Task: Add a logo for the restaurant management system.
Action: Mouse moved to (856, 75)
Screenshot: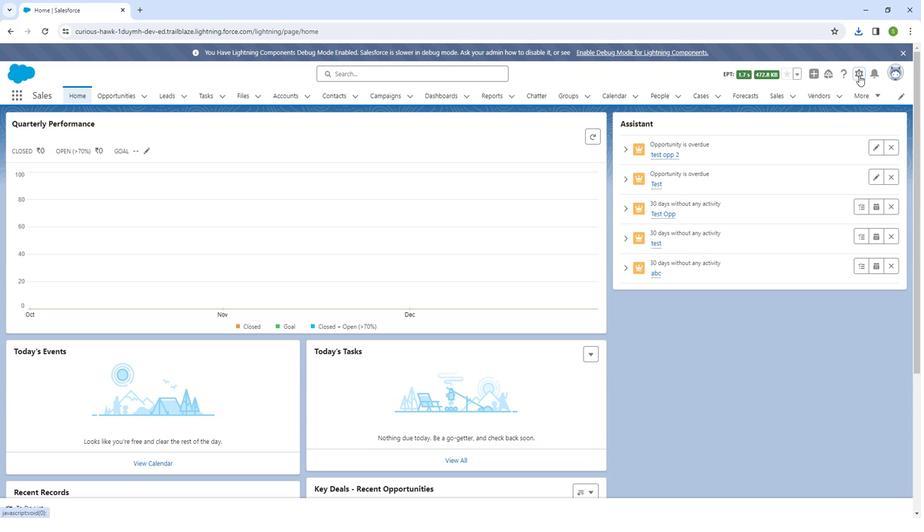 
Action: Mouse pressed left at (856, 75)
Screenshot: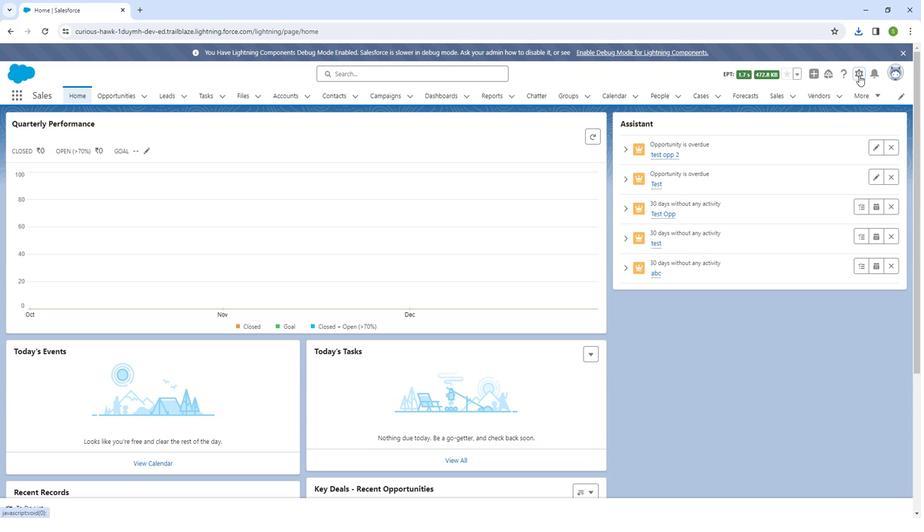 
Action: Mouse moved to (834, 103)
Screenshot: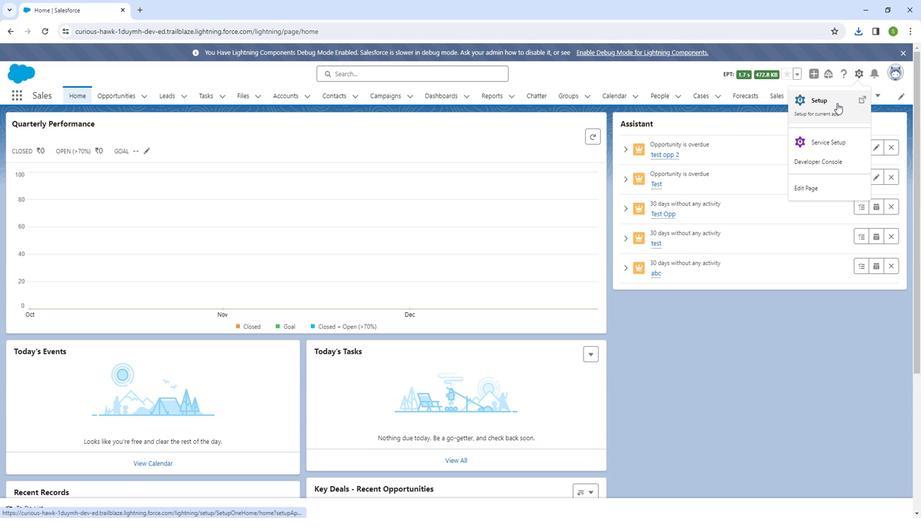 
Action: Mouse pressed left at (834, 103)
Screenshot: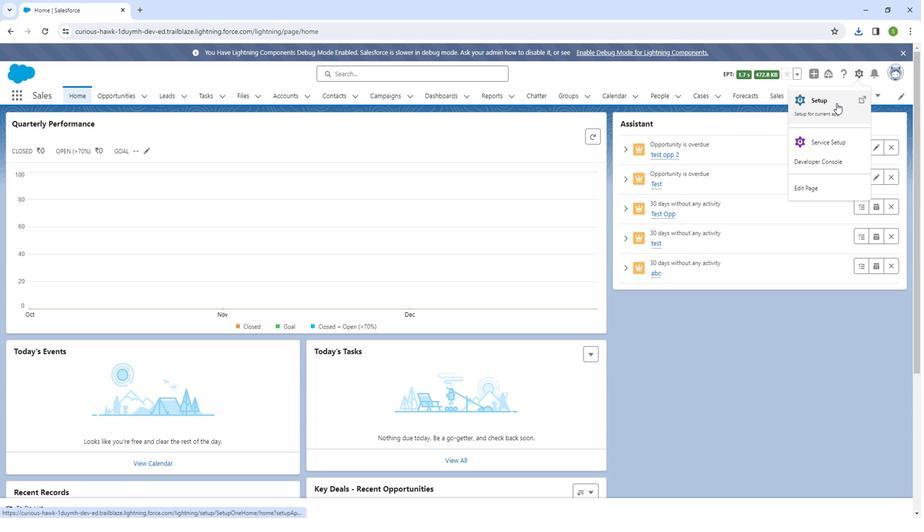 
Action: Mouse moved to (82, 125)
Screenshot: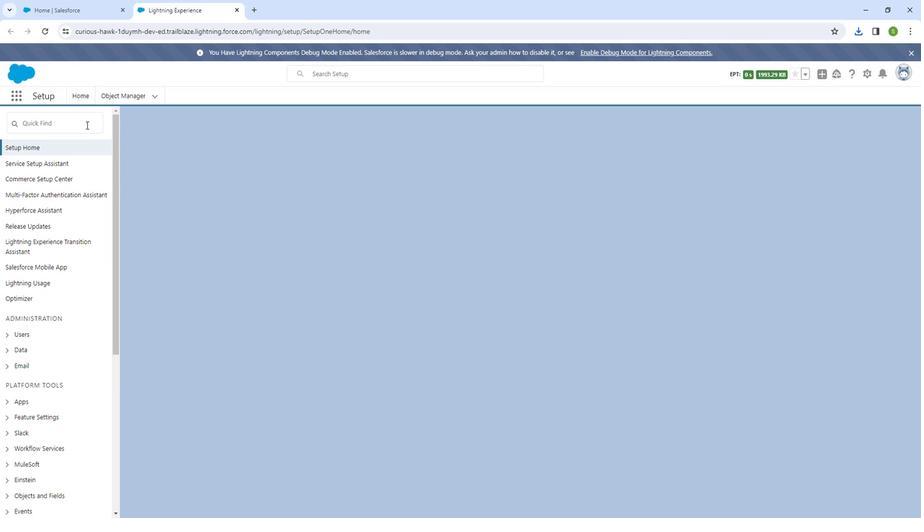 
Action: Mouse pressed left at (82, 125)
Screenshot: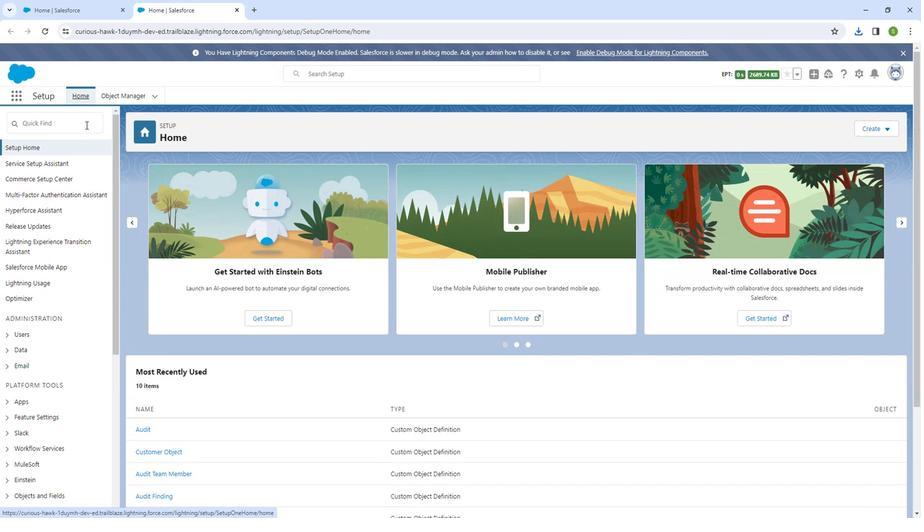 
Action: Mouse moved to (71, 128)
Screenshot: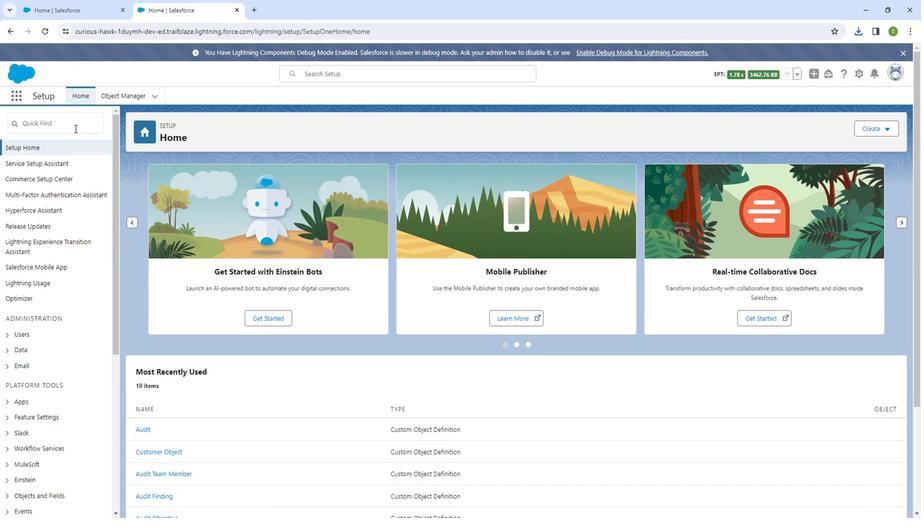 
Action: Mouse pressed left at (71, 128)
Screenshot: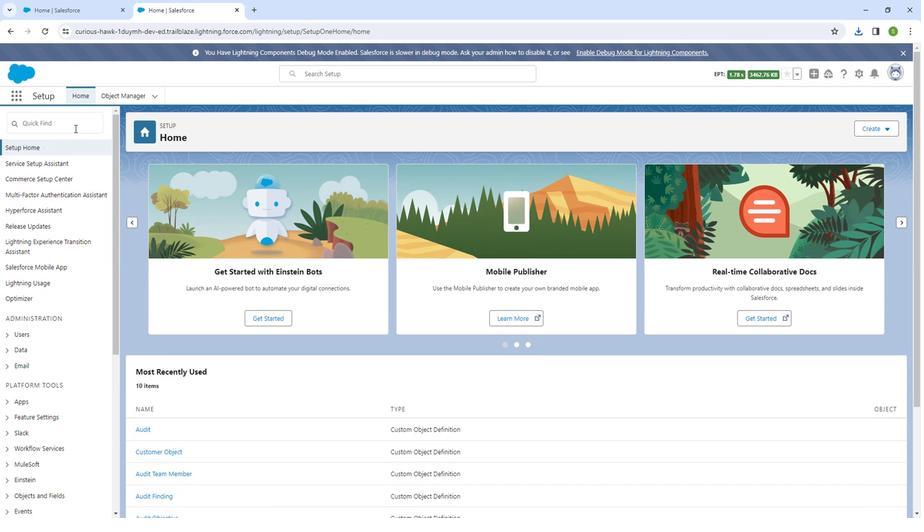 
Action: Key pressed app<Key.space>manager
Screenshot: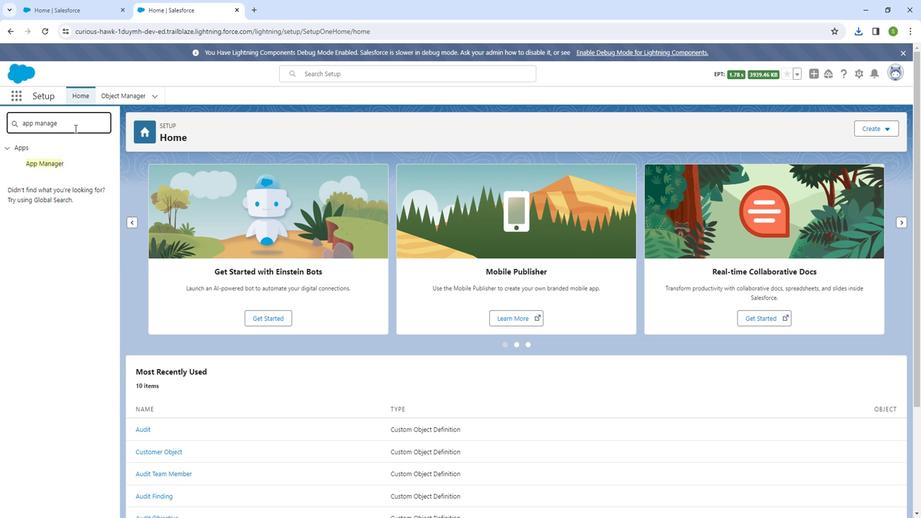 
Action: Mouse moved to (53, 161)
Screenshot: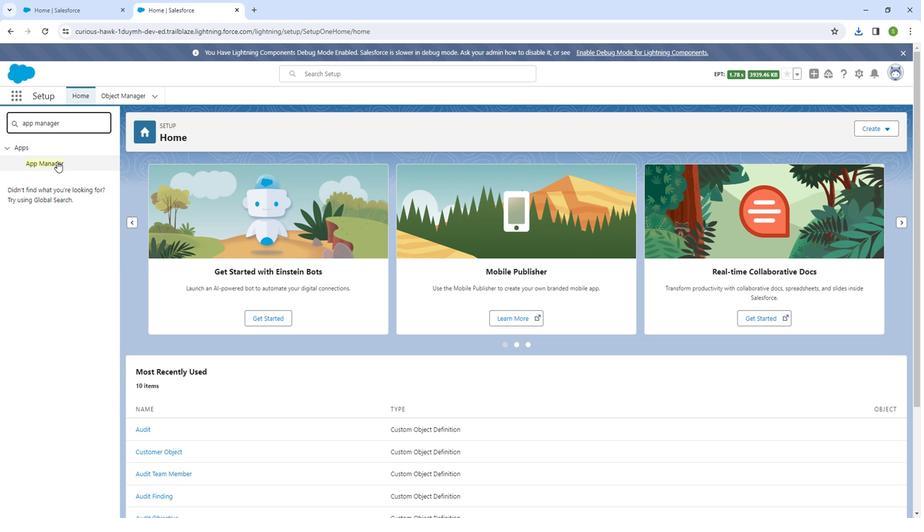 
Action: Mouse pressed left at (53, 161)
Screenshot: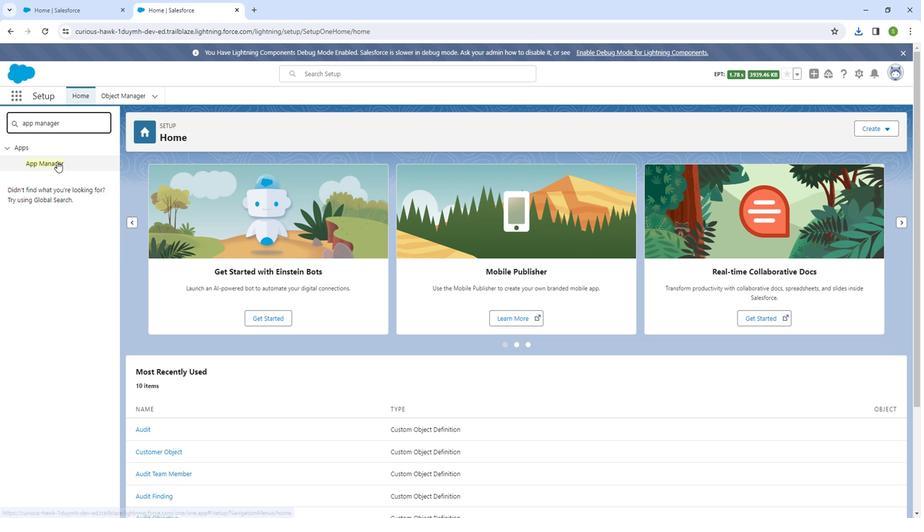 
Action: Mouse moved to (45, 161)
Screenshot: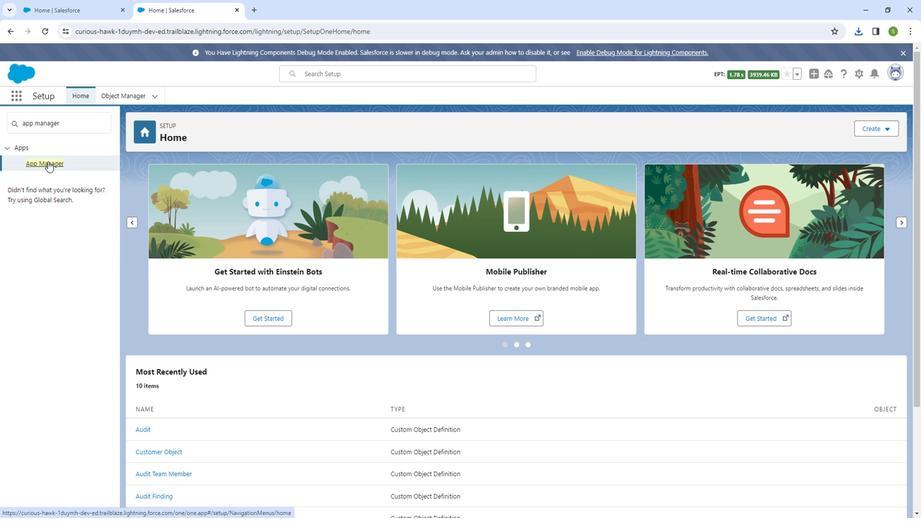 
Action: Mouse pressed left at (45, 161)
Screenshot: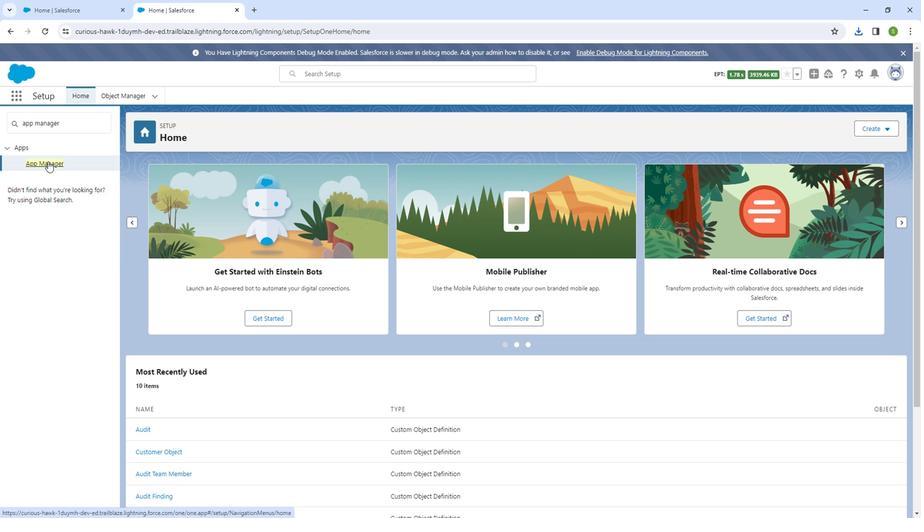 
Action: Mouse moved to (51, 167)
Screenshot: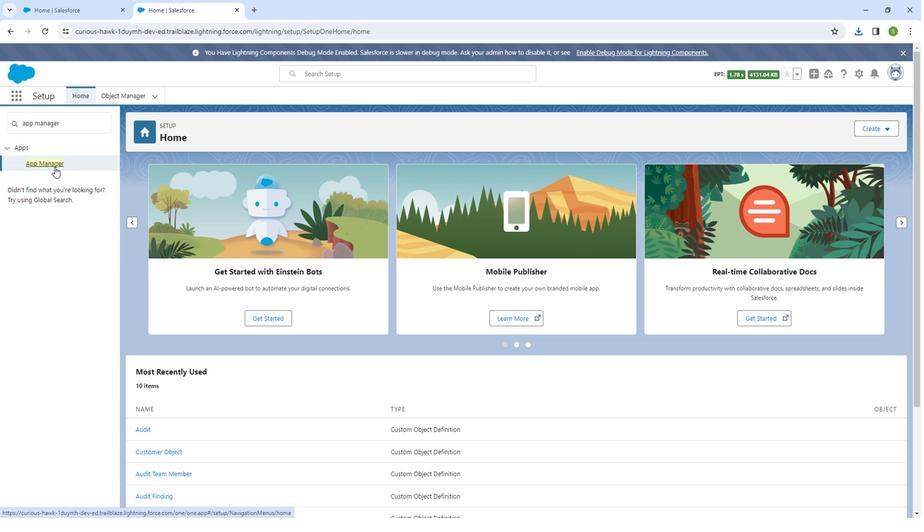 
Action: Mouse pressed left at (51, 167)
Screenshot: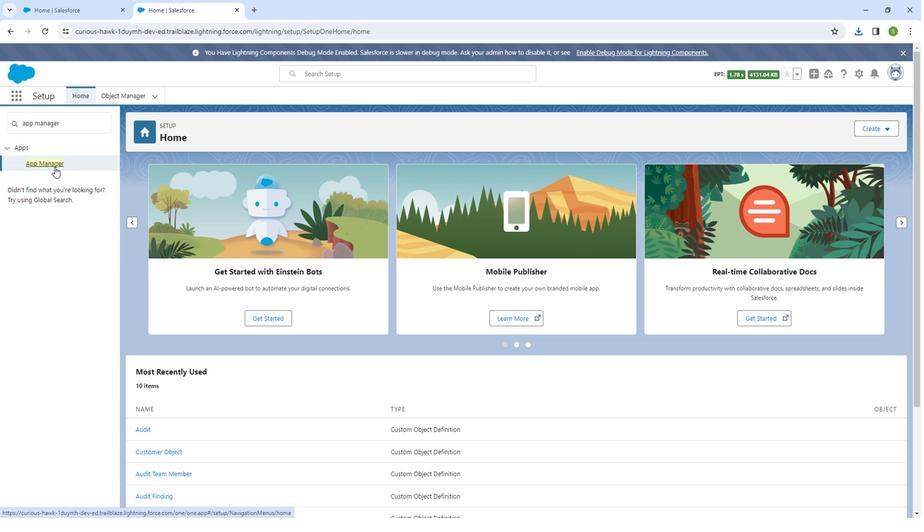 
Action: Mouse moved to (59, 161)
Screenshot: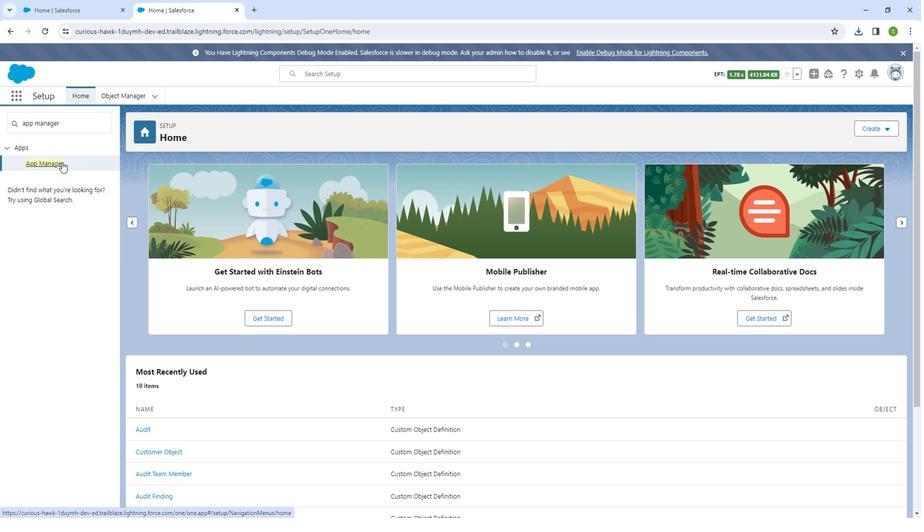 
Action: Mouse pressed left at (59, 161)
Screenshot: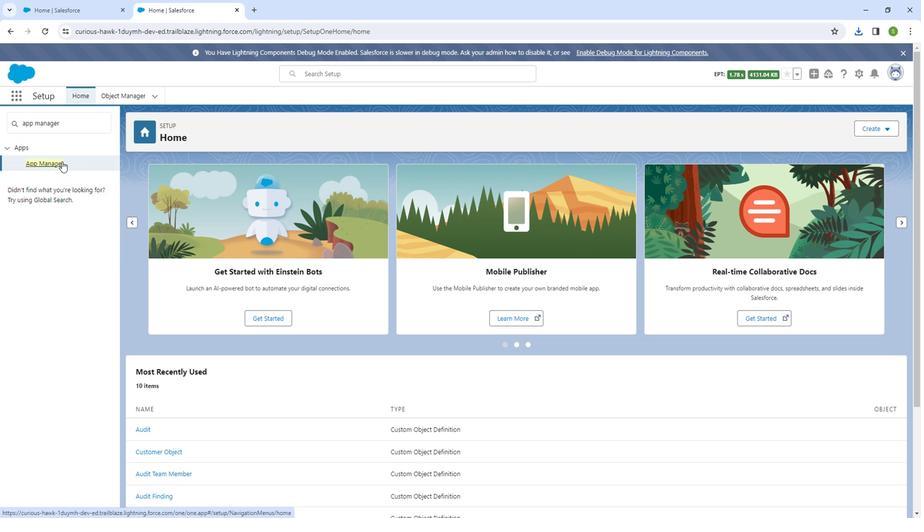 
Action: Mouse moved to (77, 2)
Screenshot: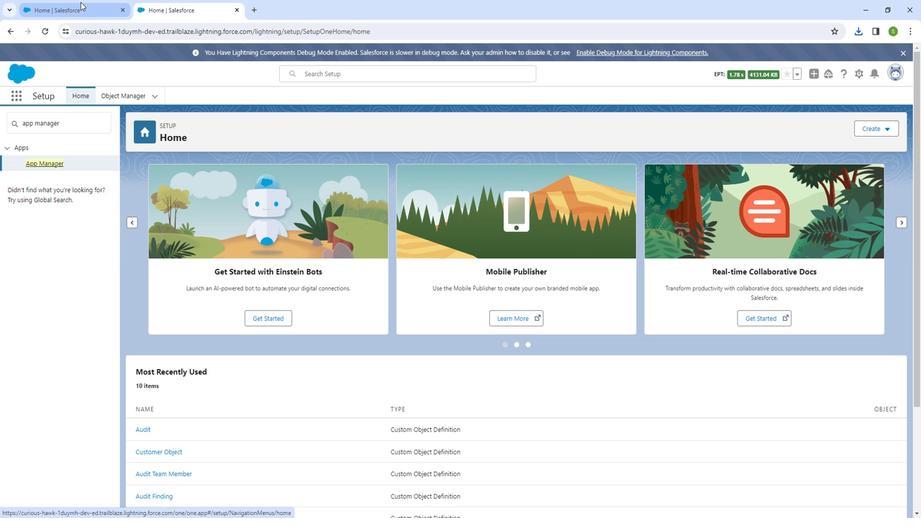 
Action: Mouse pressed left at (77, 2)
Screenshot: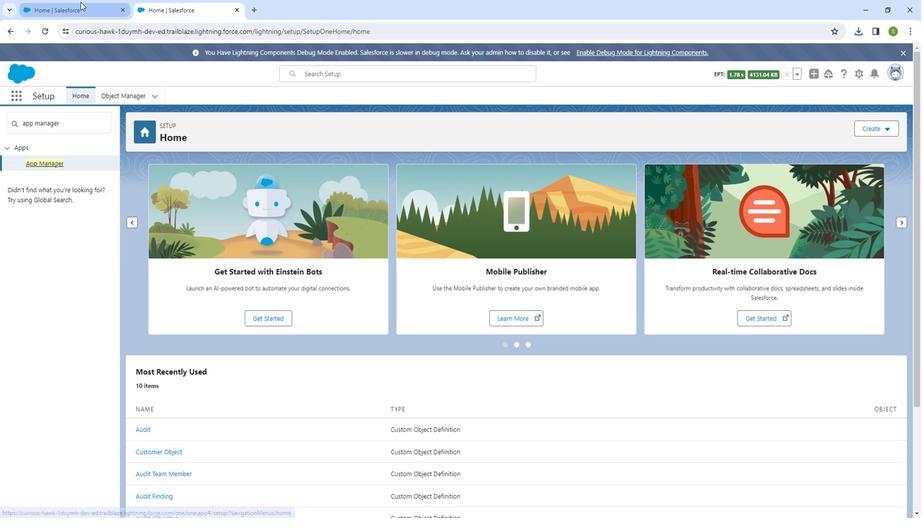 
Action: Mouse moved to (162, 15)
Screenshot: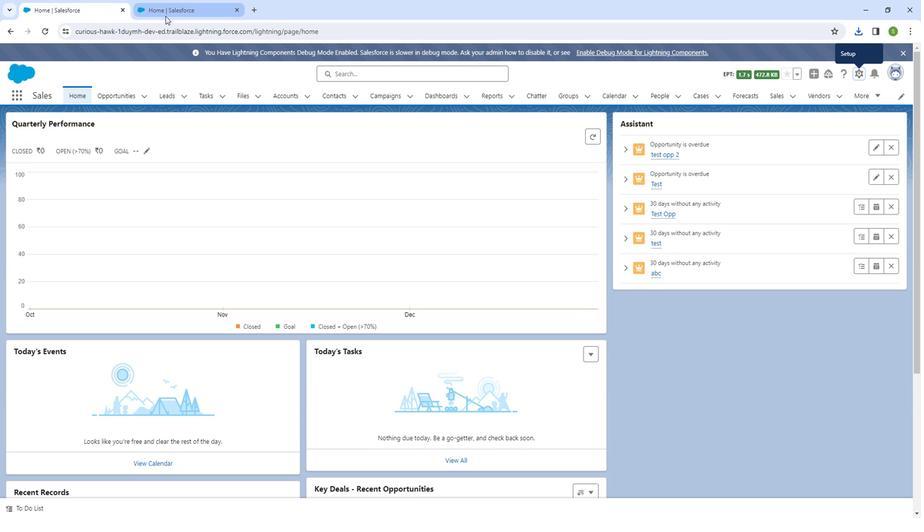 
Action: Mouse pressed left at (162, 15)
Screenshot: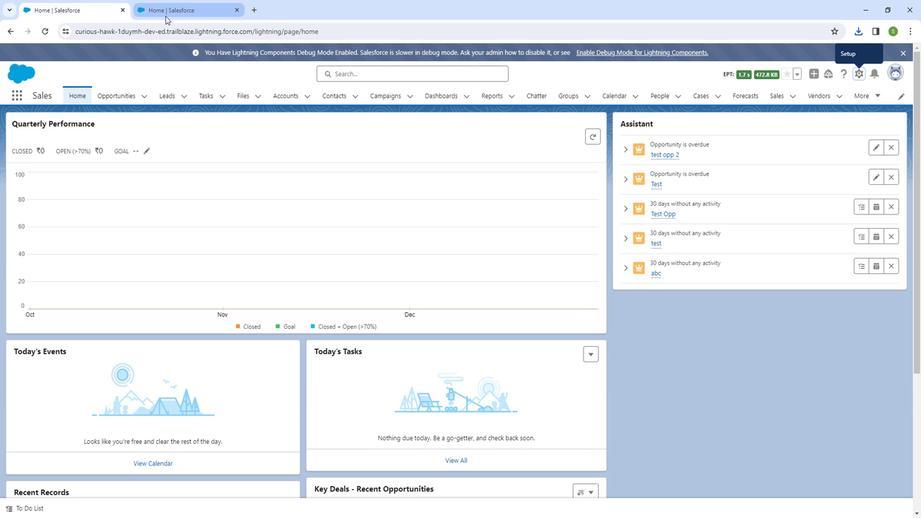 
Action: Mouse moved to (323, 346)
Screenshot: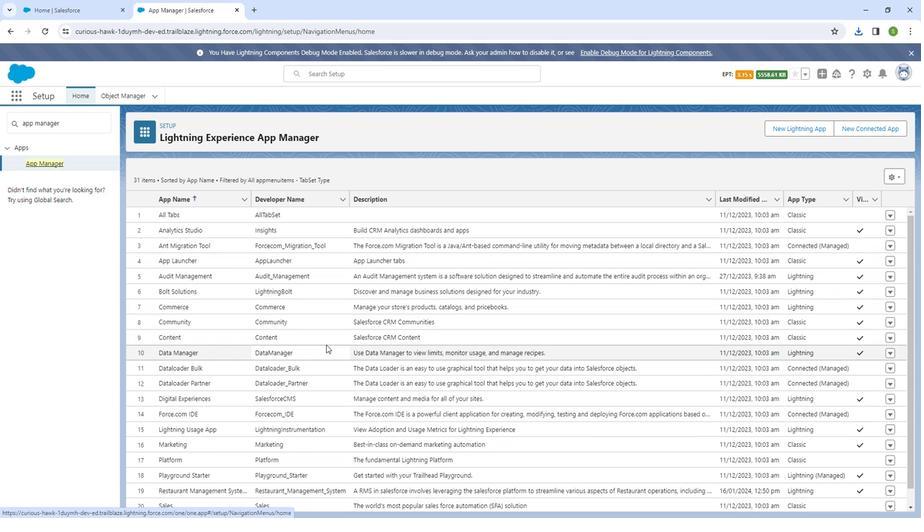
Action: Mouse scrolled (323, 345) with delta (0, 0)
Screenshot: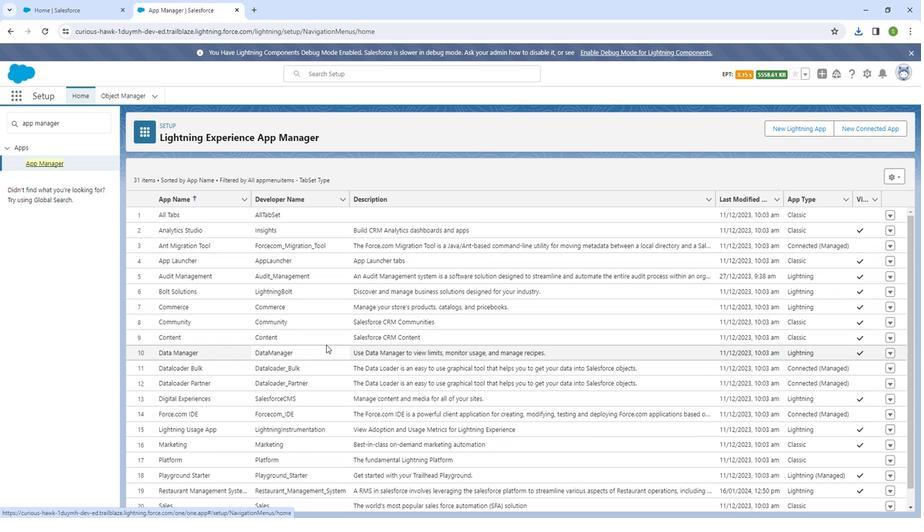 
Action: Mouse moved to (323, 346)
Screenshot: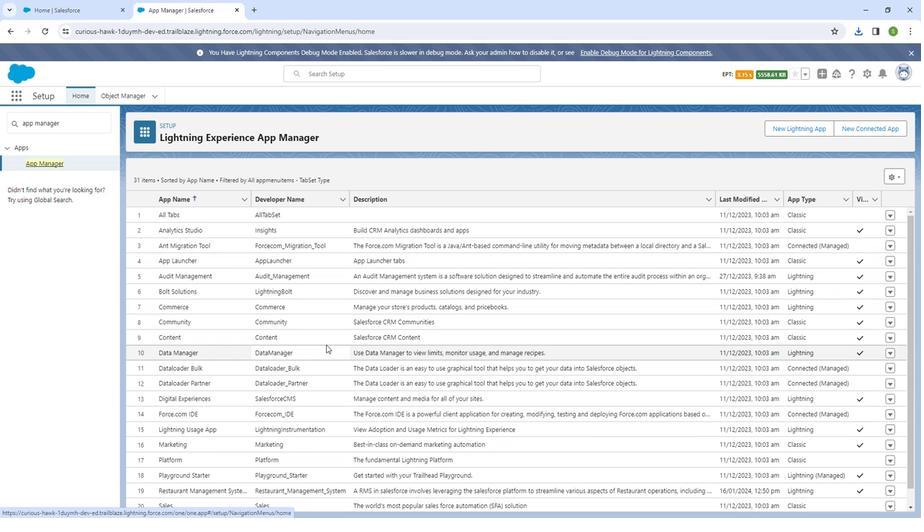 
Action: Mouse scrolled (323, 345) with delta (0, 0)
Screenshot: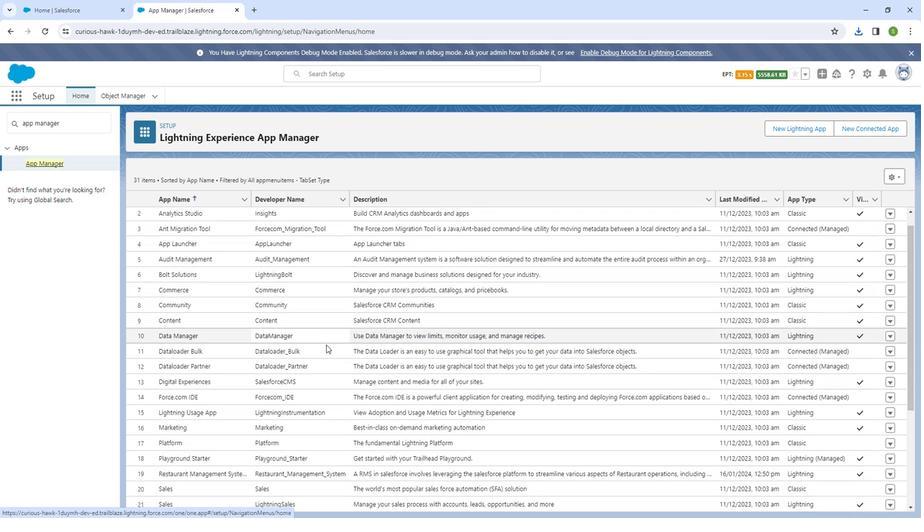 
Action: Mouse scrolled (323, 345) with delta (0, 0)
Screenshot: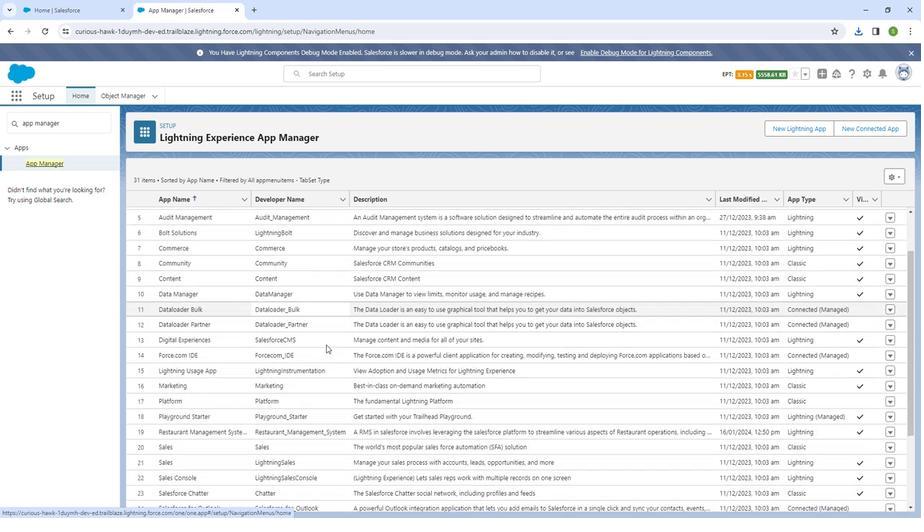 
Action: Mouse scrolled (323, 345) with delta (0, 0)
Screenshot: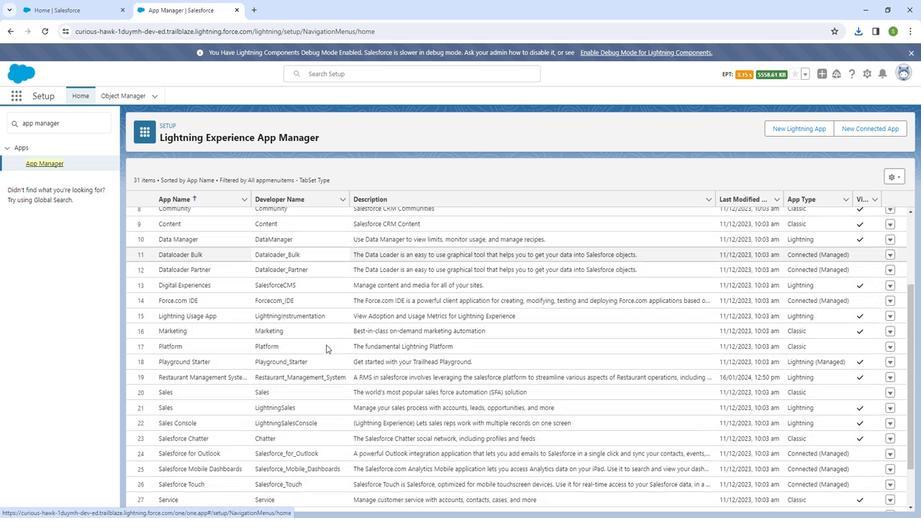 
Action: Mouse scrolled (323, 345) with delta (0, 0)
Screenshot: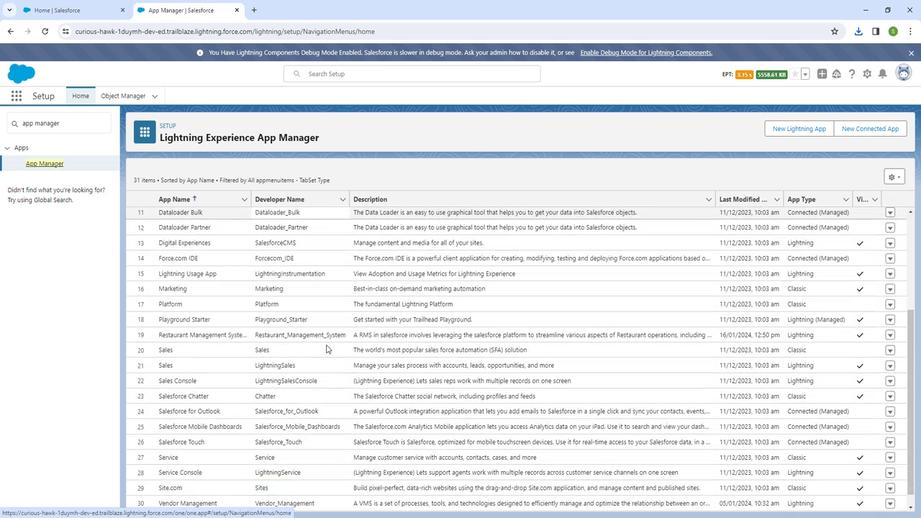 
Action: Mouse scrolled (323, 345) with delta (0, 0)
Screenshot: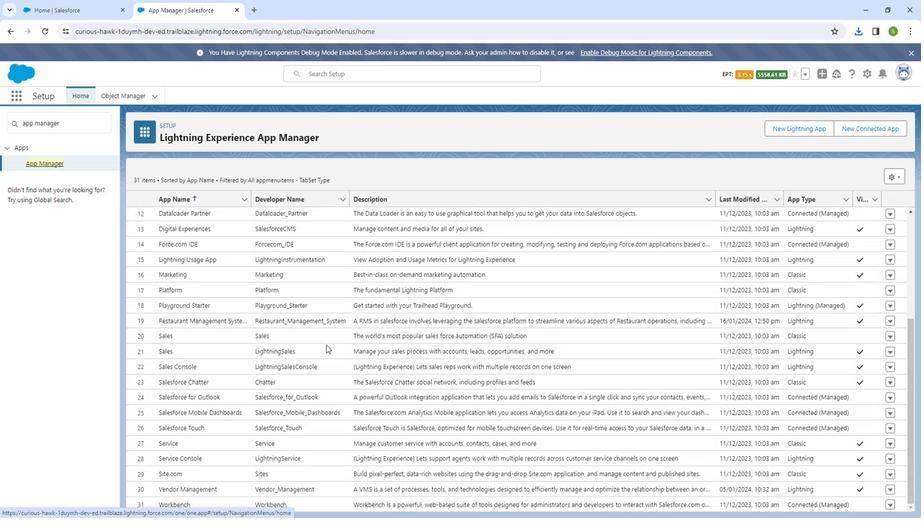 
Action: Mouse scrolled (323, 345) with delta (0, 0)
Screenshot: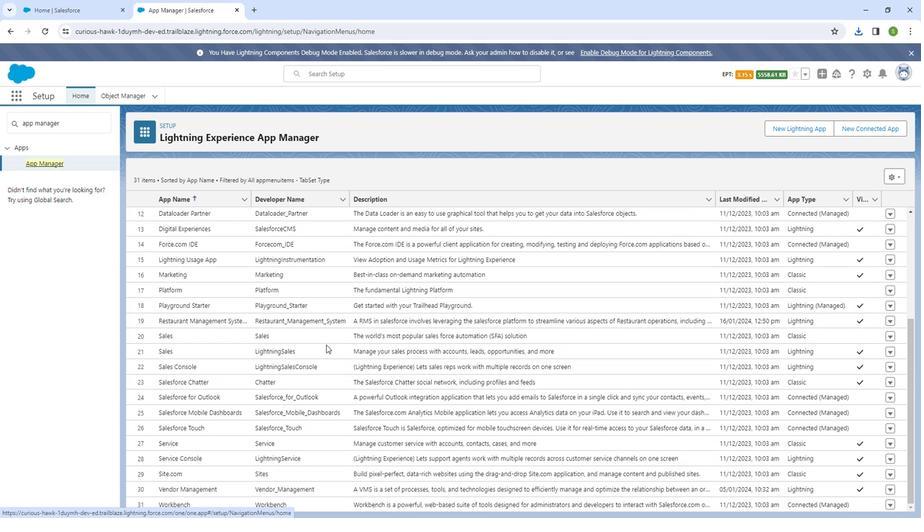 
Action: Mouse moved to (492, 348)
Screenshot: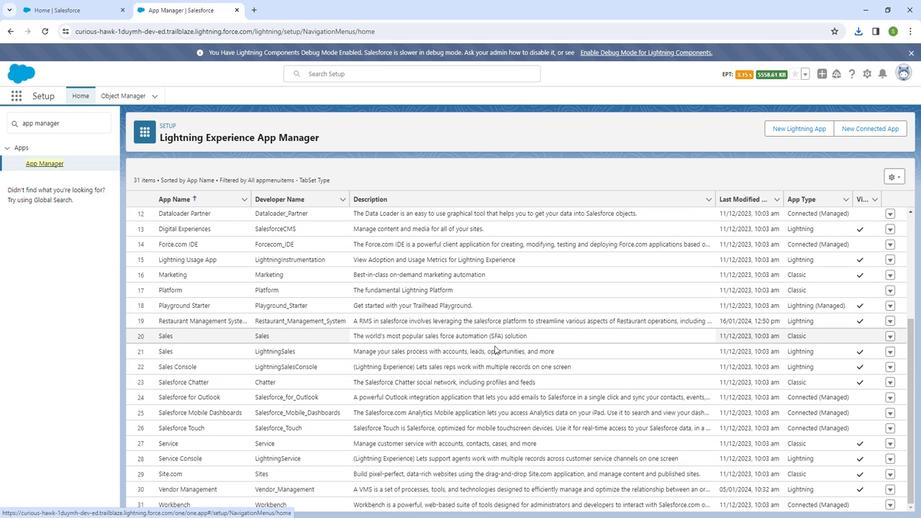 
Action: Mouse scrolled (492, 347) with delta (0, 0)
Screenshot: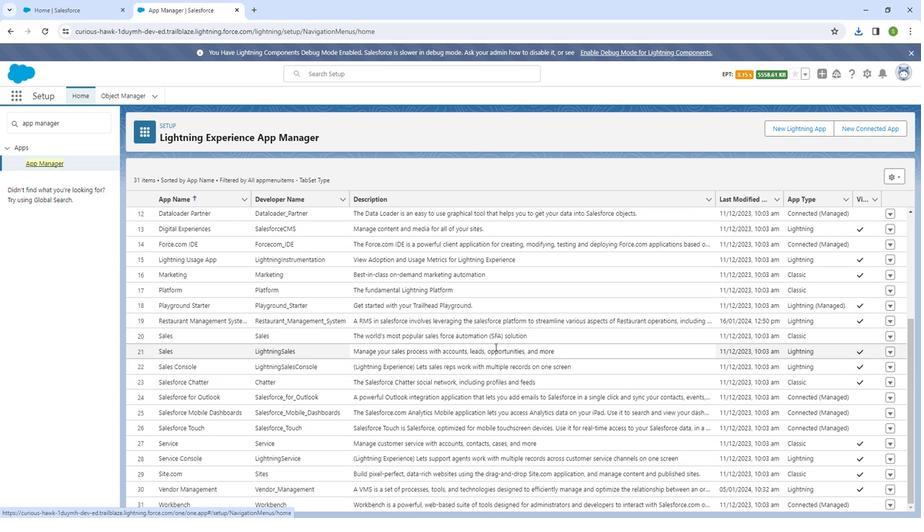 
Action: Mouse scrolled (492, 347) with delta (0, 0)
Screenshot: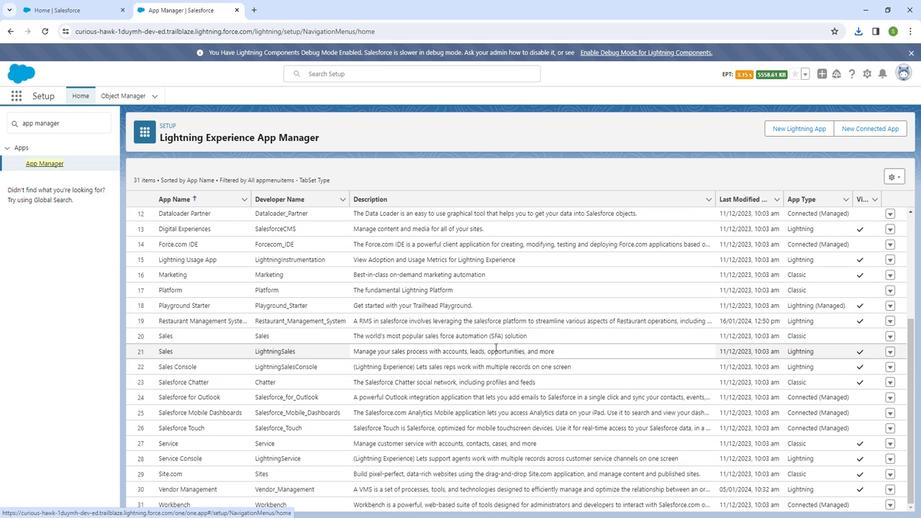 
Action: Mouse scrolled (492, 347) with delta (0, 0)
Screenshot: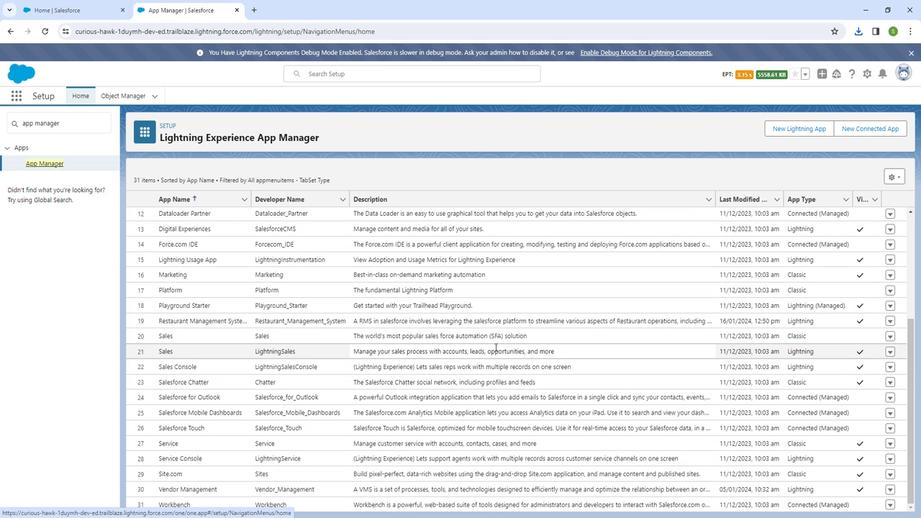 
Action: Mouse scrolled (492, 347) with delta (0, 0)
Screenshot: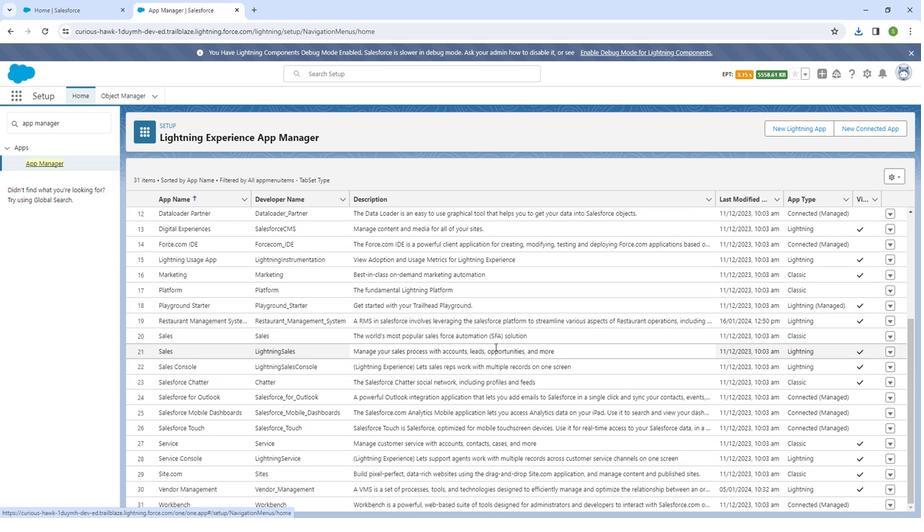 
Action: Mouse scrolled (492, 347) with delta (0, 0)
Screenshot: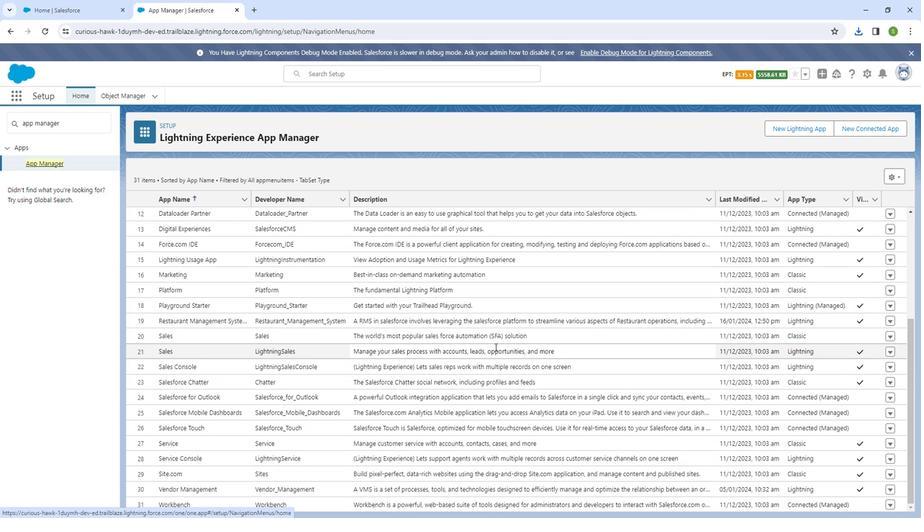 
Action: Mouse moved to (490, 349)
Screenshot: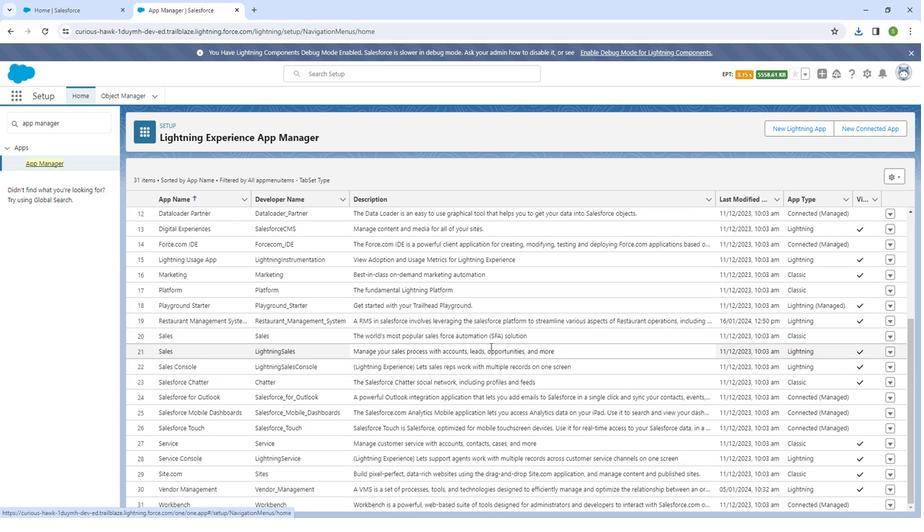 
Action: Mouse scrolled (490, 349) with delta (0, 0)
Screenshot: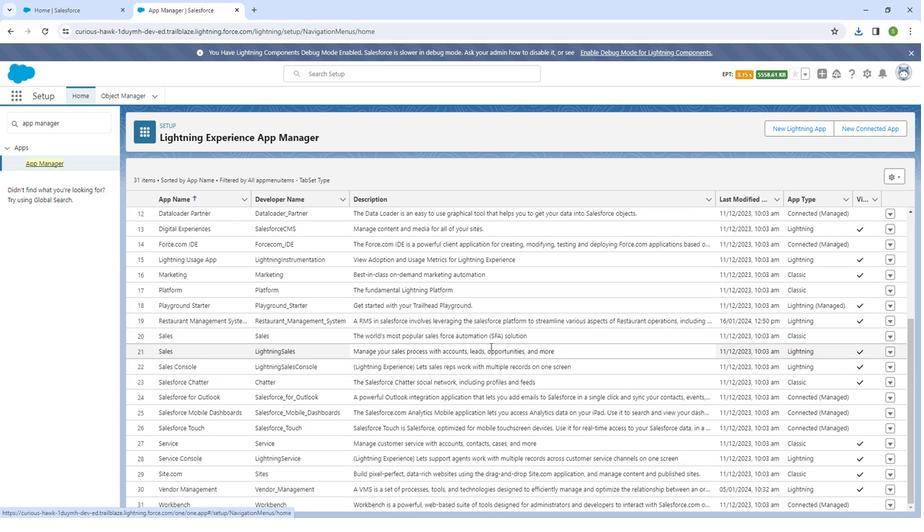 
Action: Mouse moved to (890, 368)
Screenshot: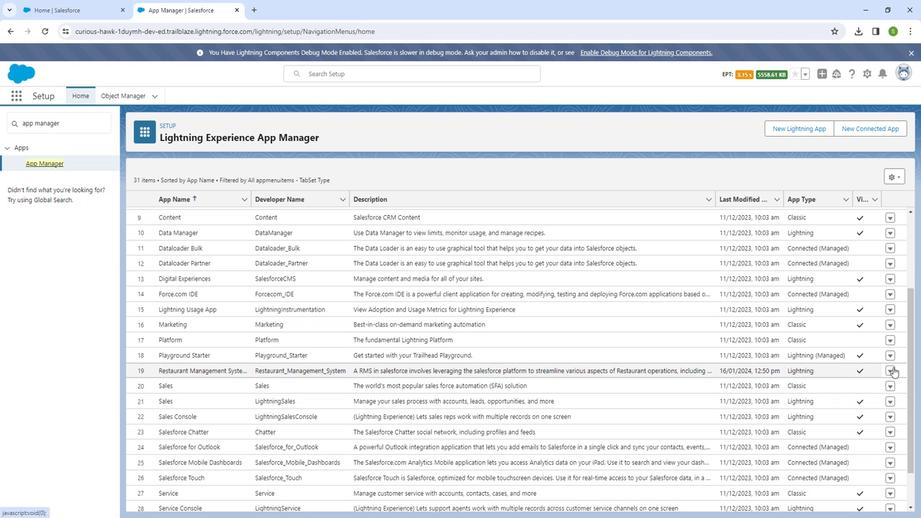 
Action: Mouse pressed left at (890, 368)
Screenshot: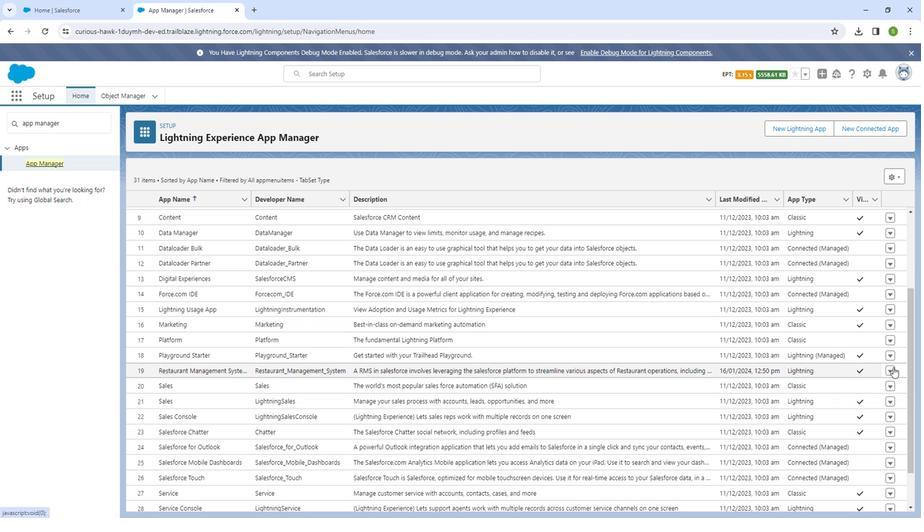 
Action: Mouse moved to (876, 391)
Screenshot: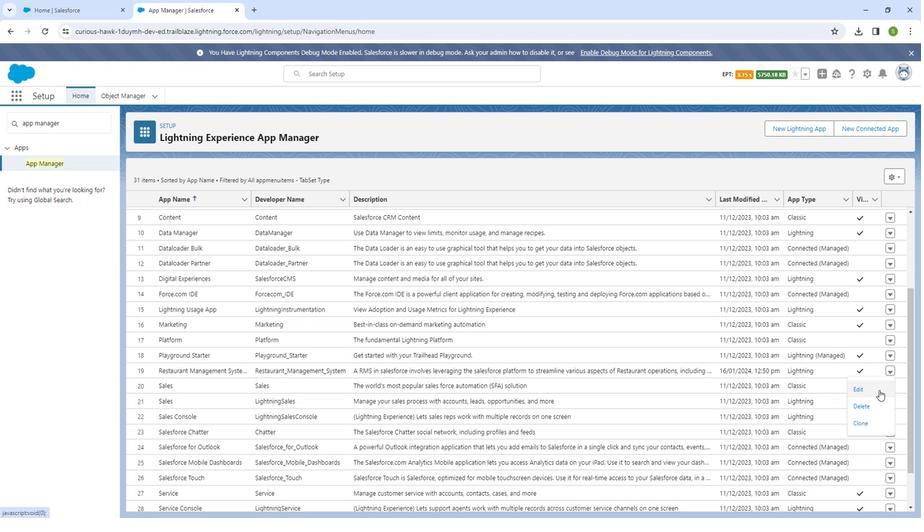 
Action: Mouse pressed left at (876, 391)
Screenshot: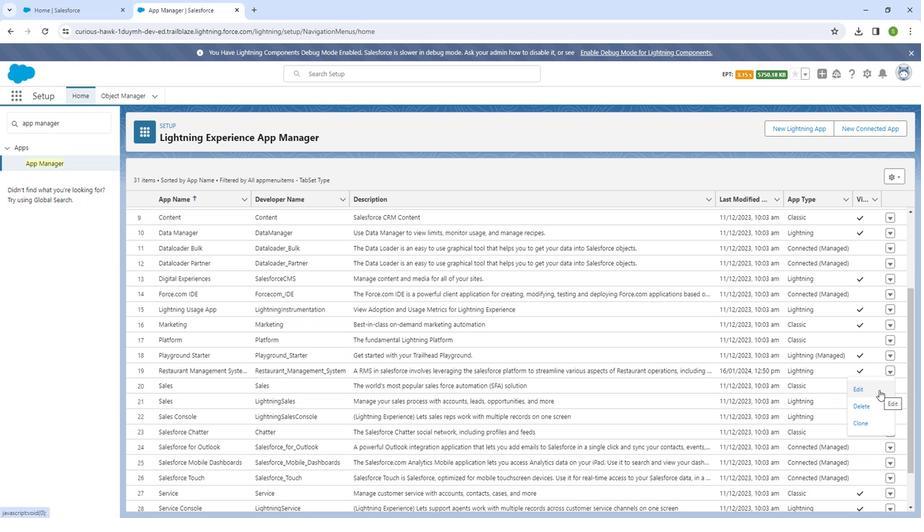 
Action: Mouse moved to (343, 191)
Screenshot: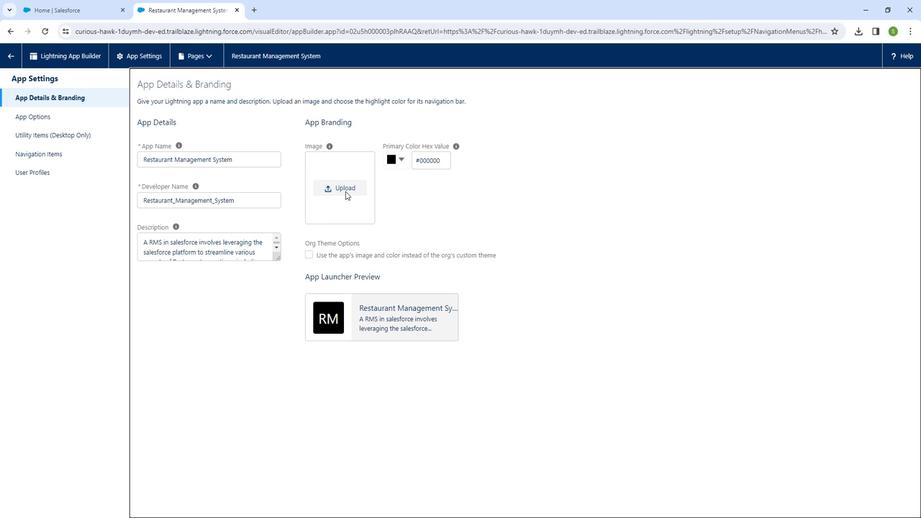 
Action: Mouse pressed left at (343, 191)
Screenshot: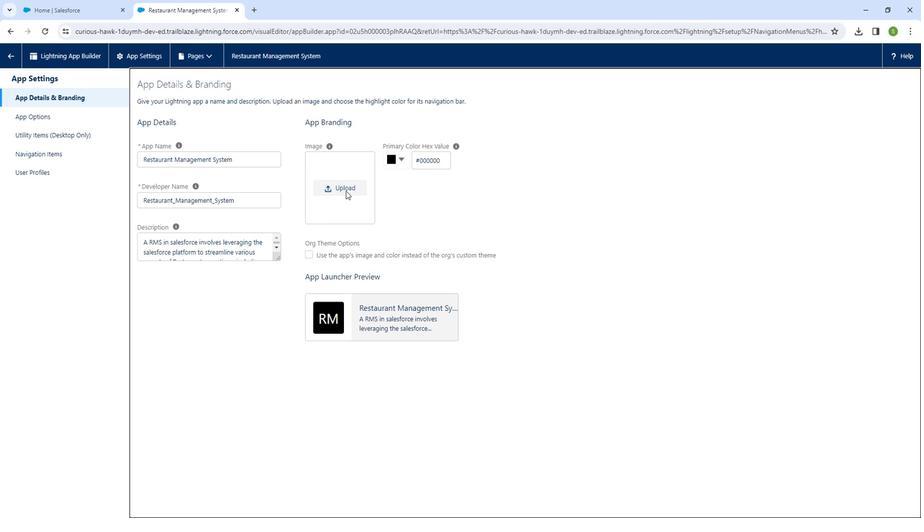 
Action: Mouse moved to (69, 156)
Screenshot: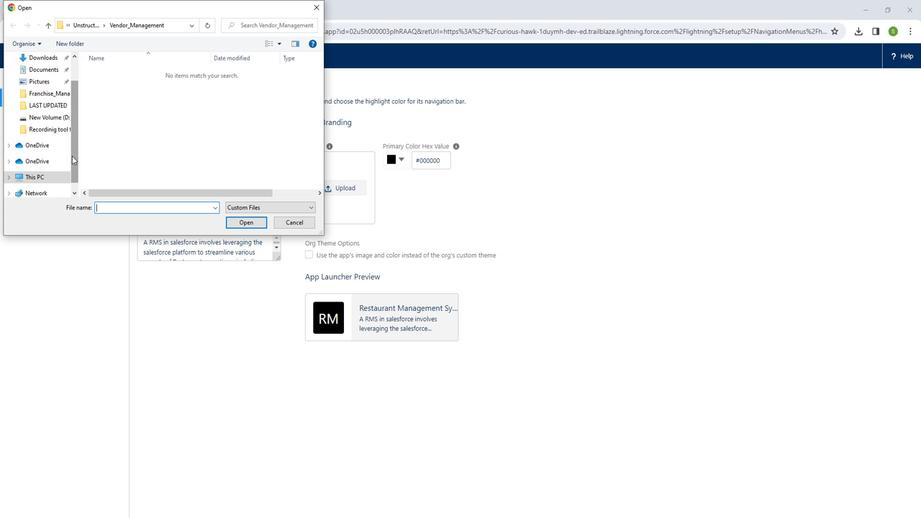 
Action: Mouse pressed left at (69, 156)
Screenshot: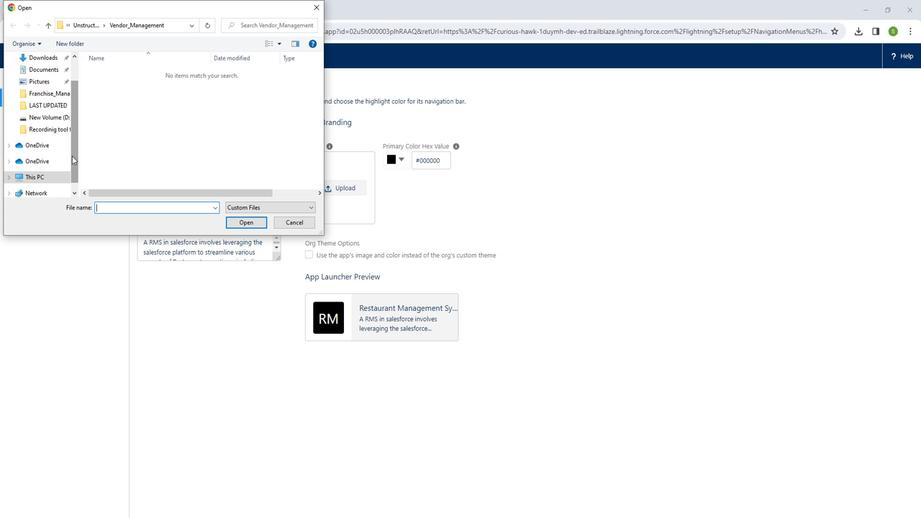 
Action: Mouse moved to (36, 92)
Screenshot: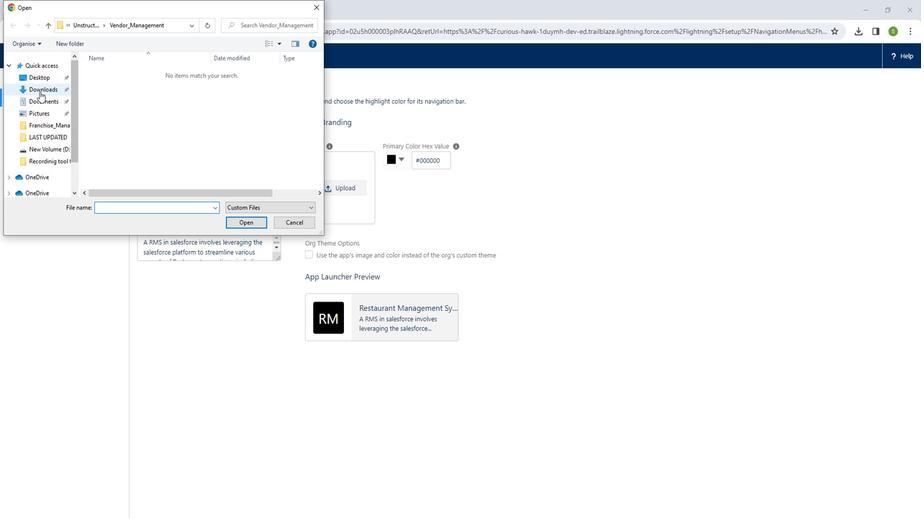 
Action: Mouse pressed left at (36, 92)
Screenshot: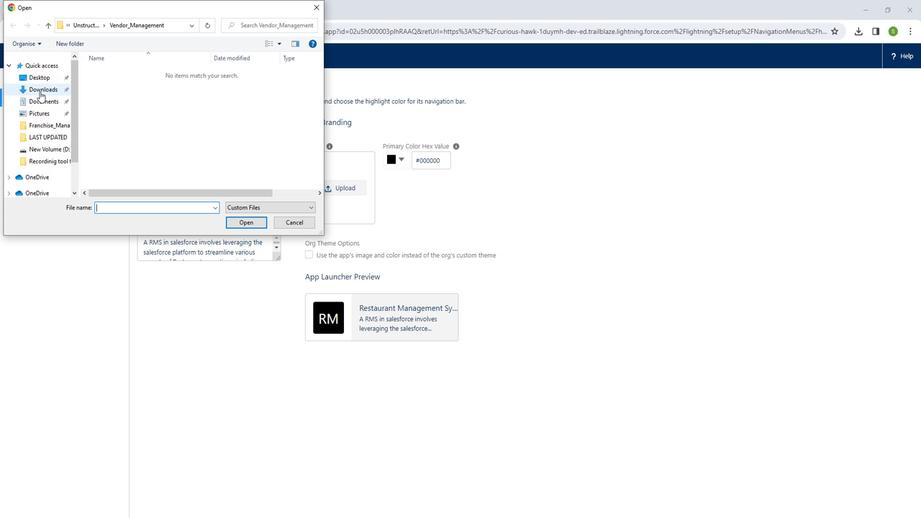 
Action: Mouse moved to (125, 84)
Screenshot: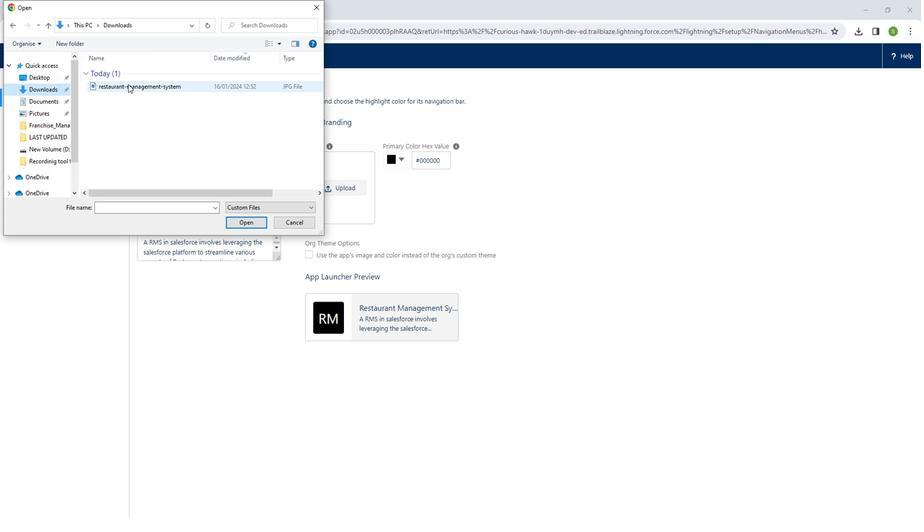 
Action: Mouse pressed left at (125, 84)
Screenshot: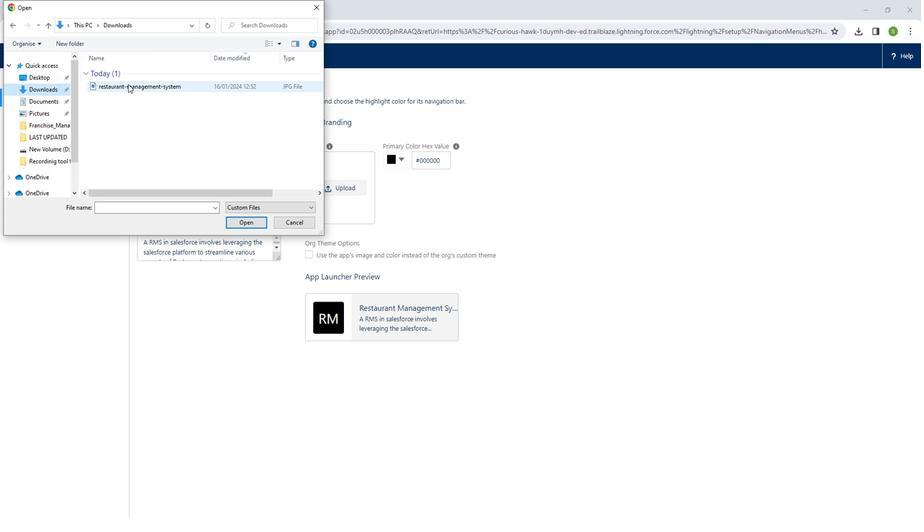 
Action: Mouse moved to (234, 226)
Screenshot: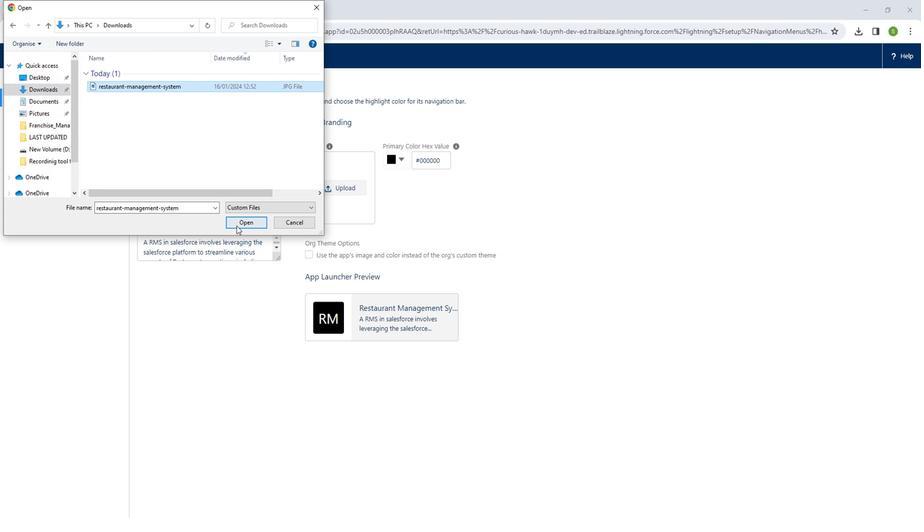 
Action: Mouse pressed left at (234, 226)
Screenshot: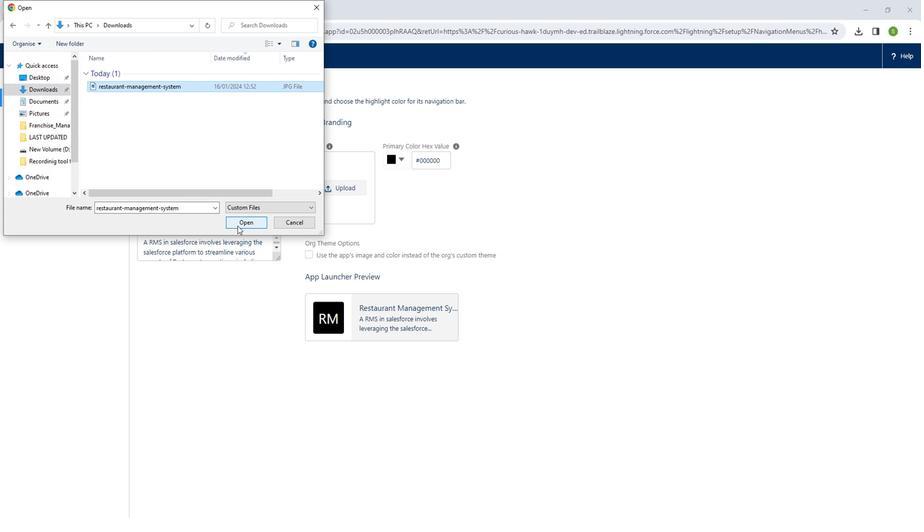 
Action: Mouse moved to (399, 154)
Screenshot: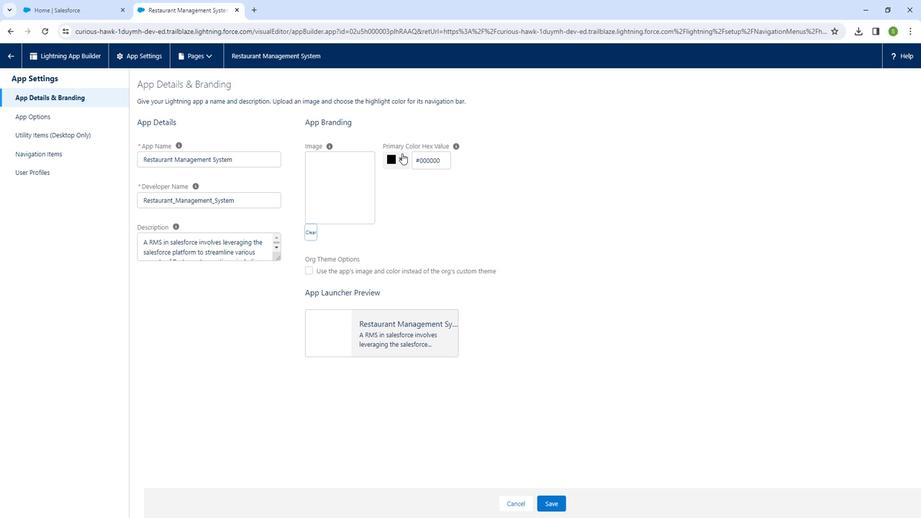 
Action: Mouse pressed left at (399, 154)
Screenshot: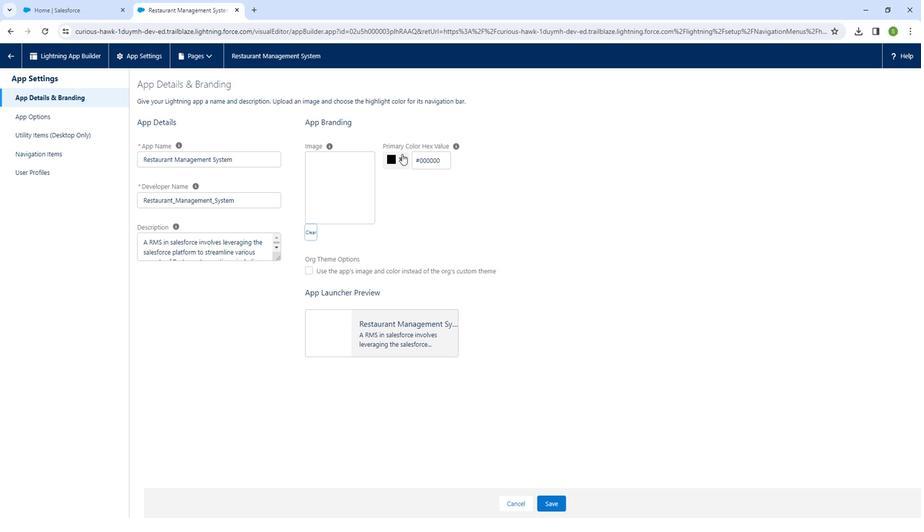 
Action: Mouse moved to (429, 194)
Screenshot: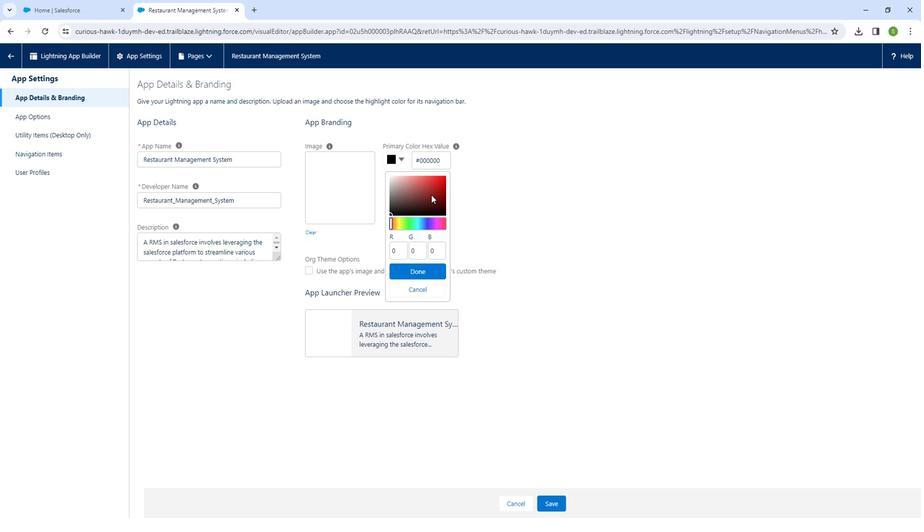 
Action: Mouse pressed left at (429, 194)
Screenshot: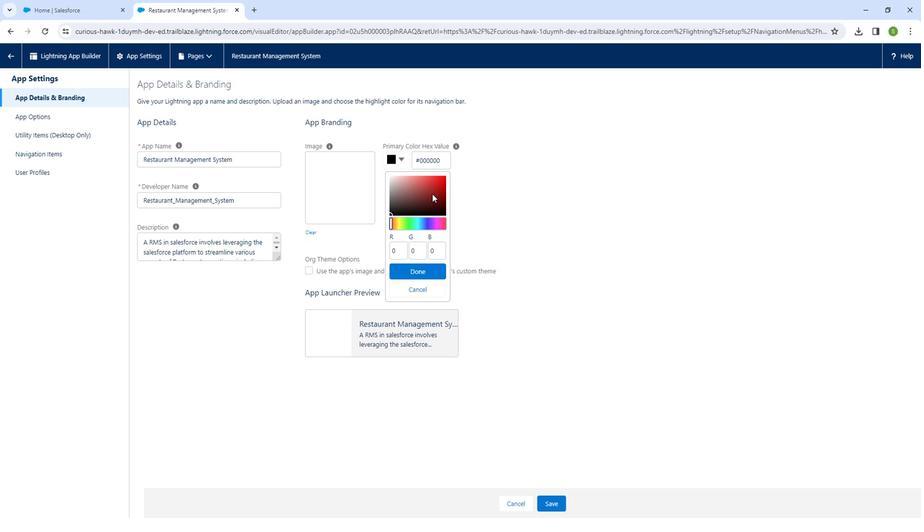 
Action: Mouse moved to (431, 186)
Screenshot: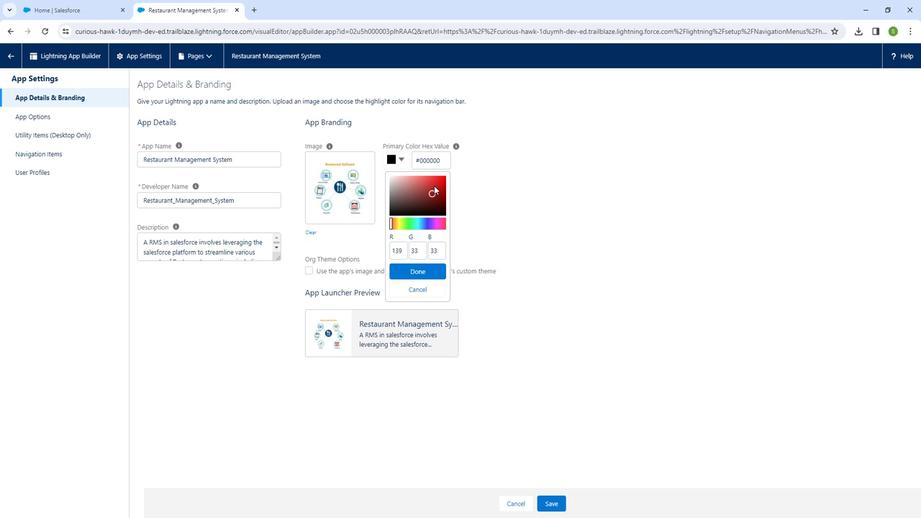 
Action: Mouse pressed left at (431, 186)
Screenshot: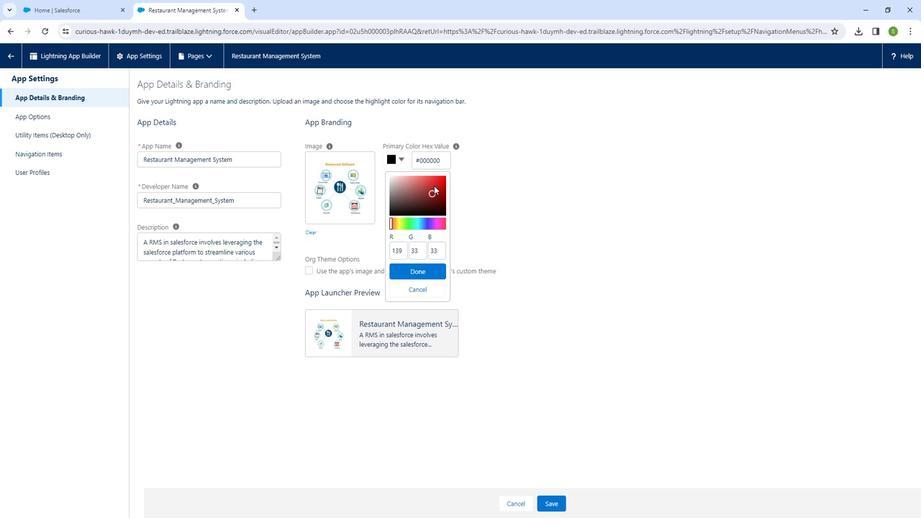 
Action: Mouse moved to (420, 269)
Screenshot: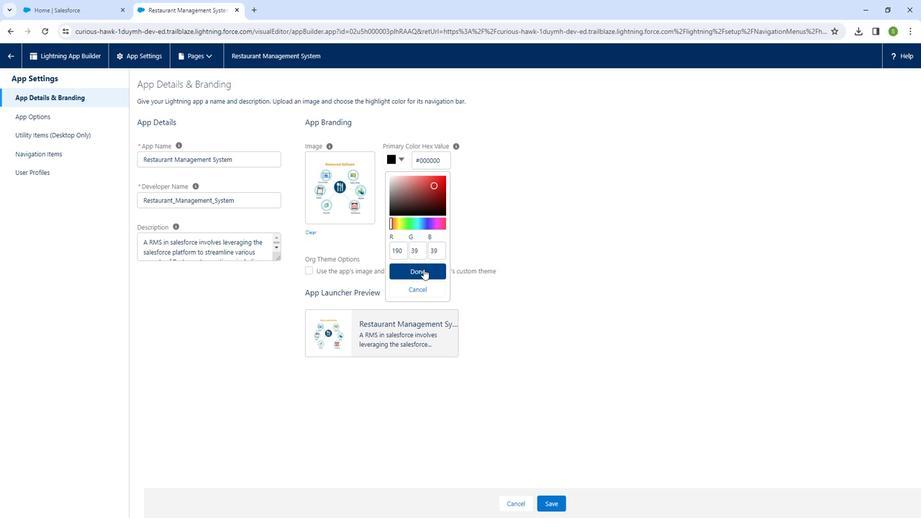 
Action: Mouse pressed left at (420, 269)
Screenshot: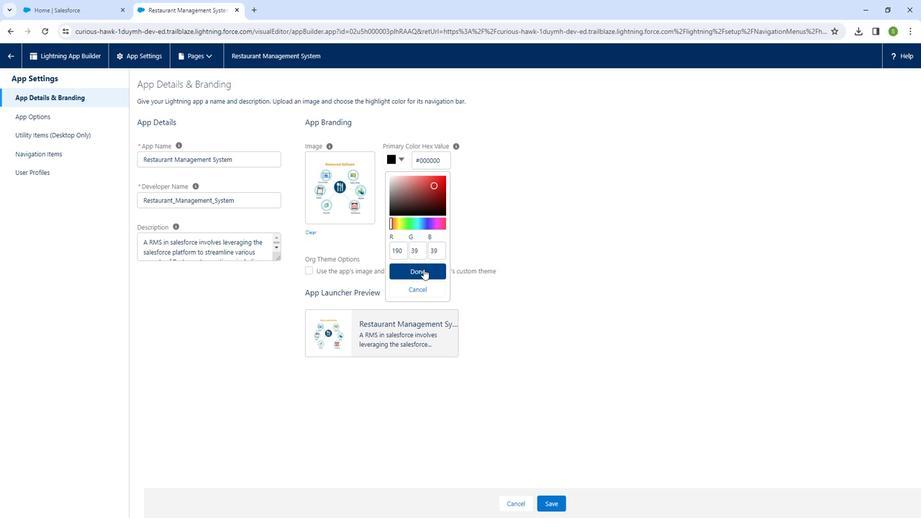 
Action: Mouse moved to (302, 273)
Screenshot: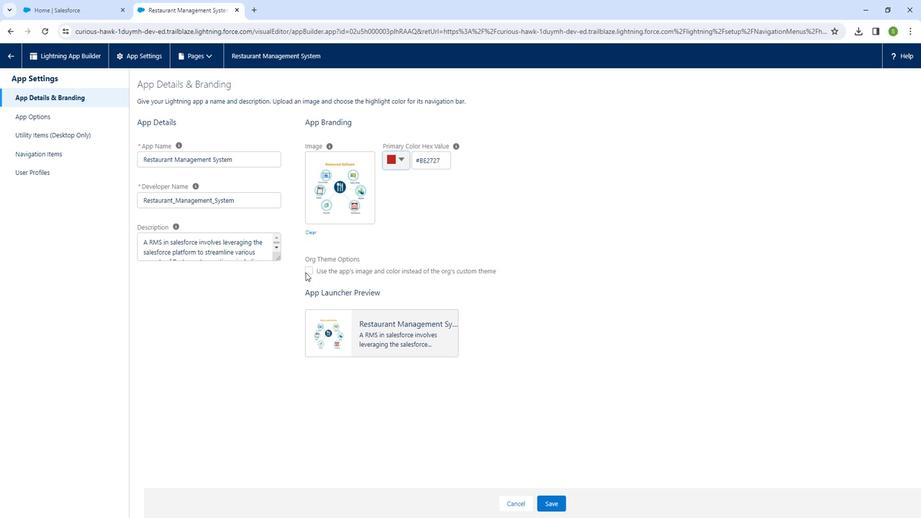 
Action: Mouse pressed left at (302, 273)
Screenshot: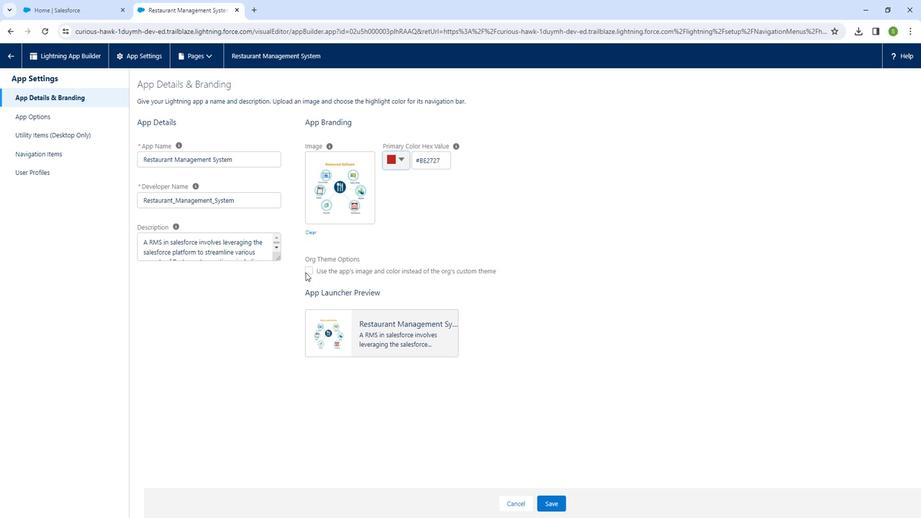 
Action: Mouse moved to (554, 503)
Screenshot: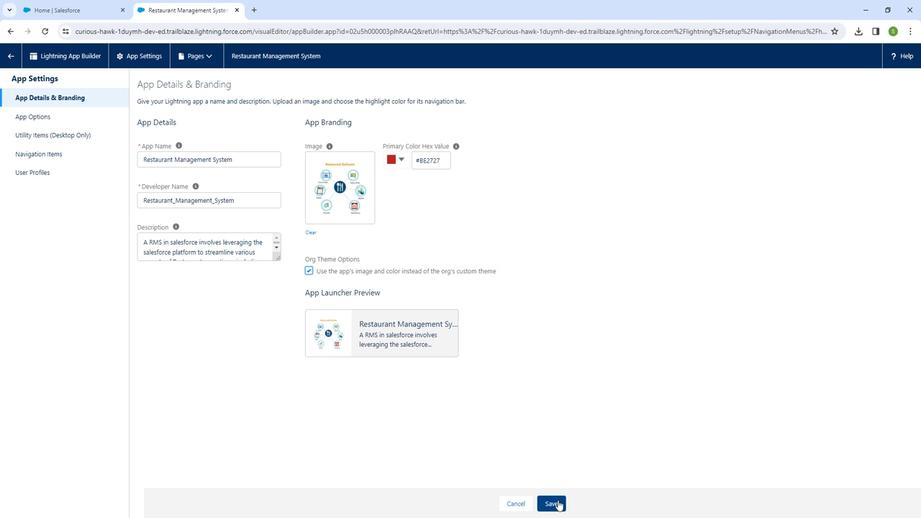 
Action: Mouse pressed left at (554, 503)
Screenshot: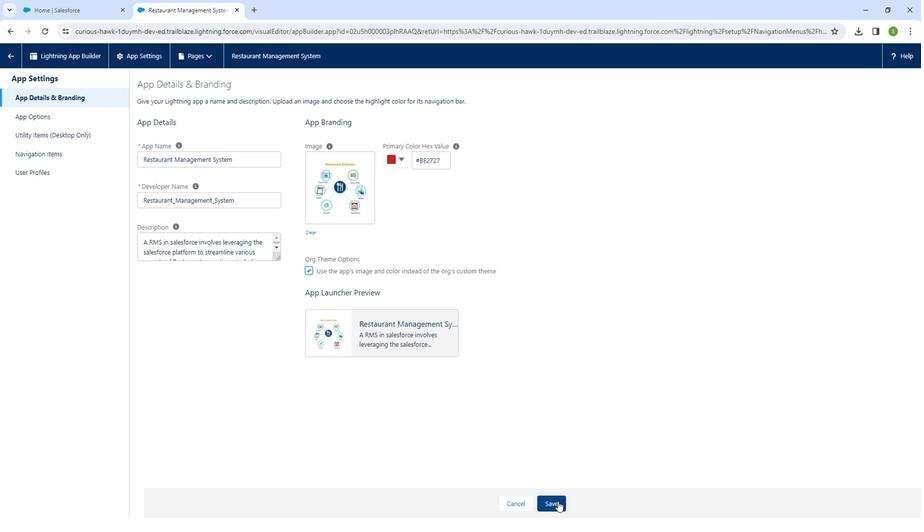 
Action: Mouse moved to (12, 58)
Screenshot: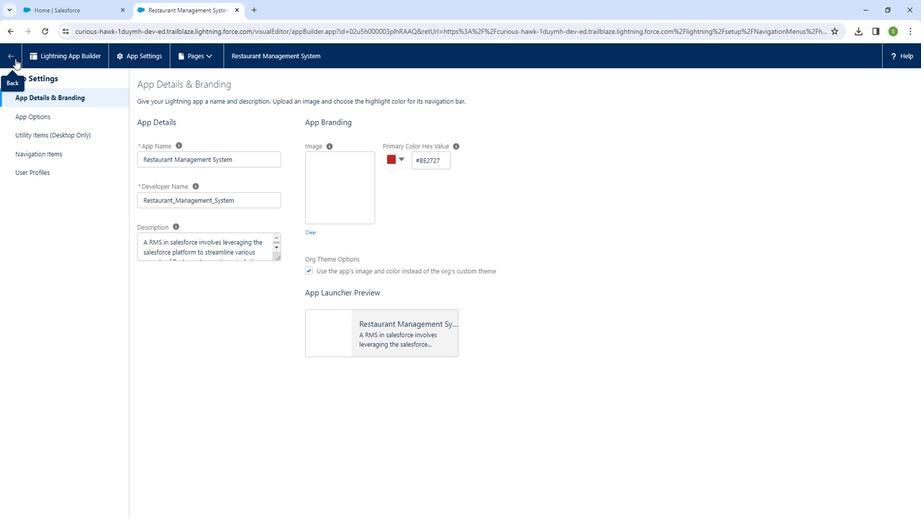 
Action: Mouse pressed left at (12, 58)
Screenshot: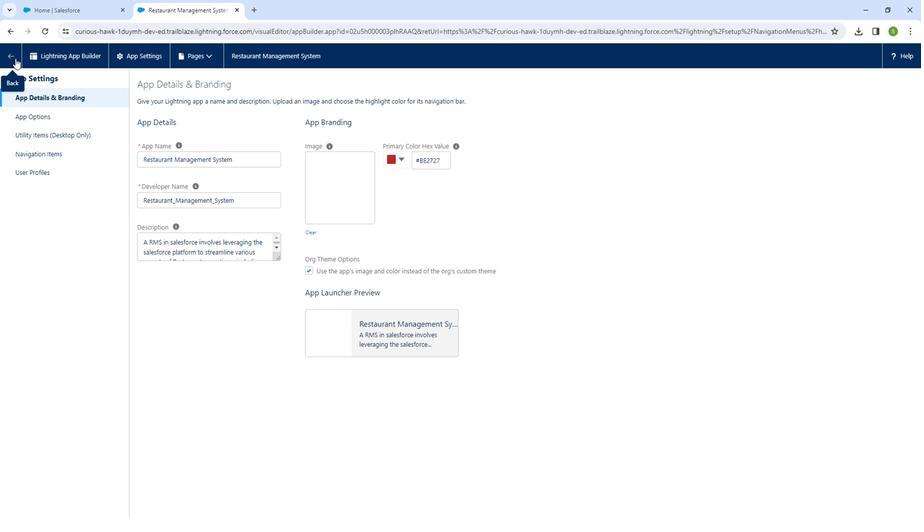 
Action: Mouse moved to (14, 96)
Screenshot: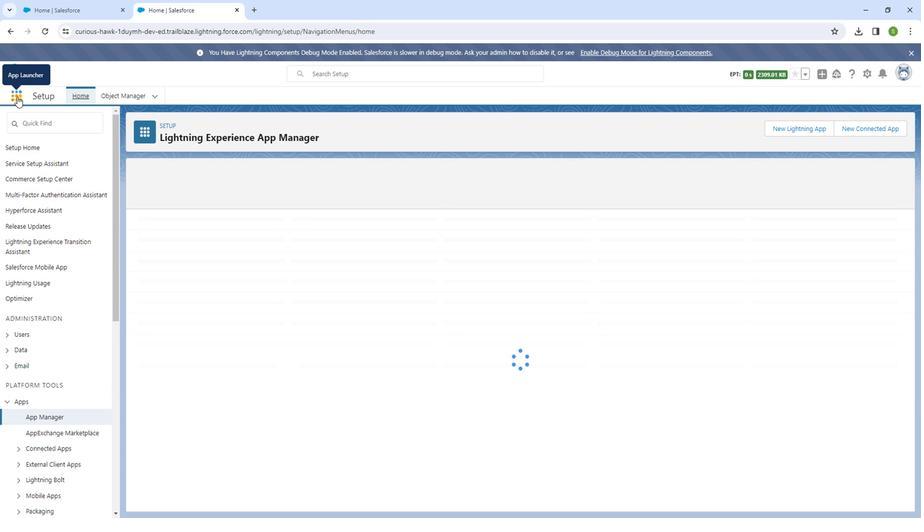 
Action: Mouse pressed left at (14, 96)
Screenshot: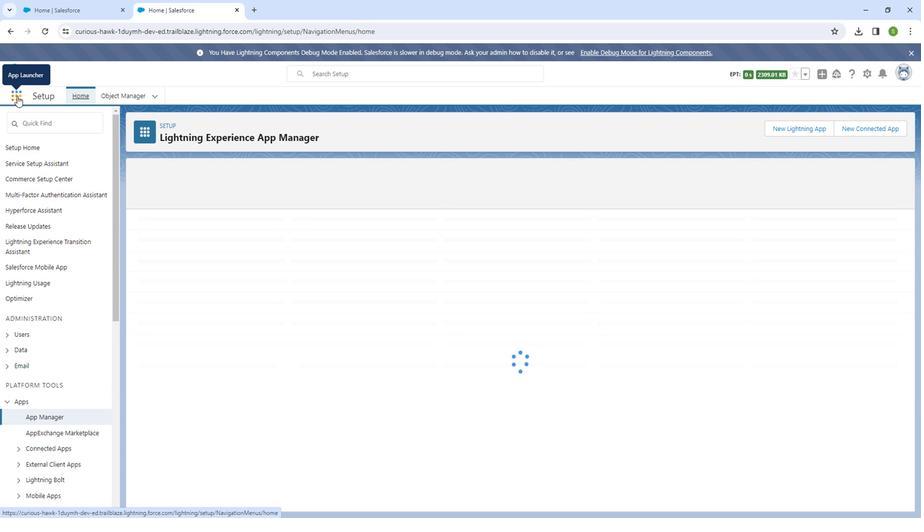 
Action: Mouse moved to (30, 270)
Screenshot: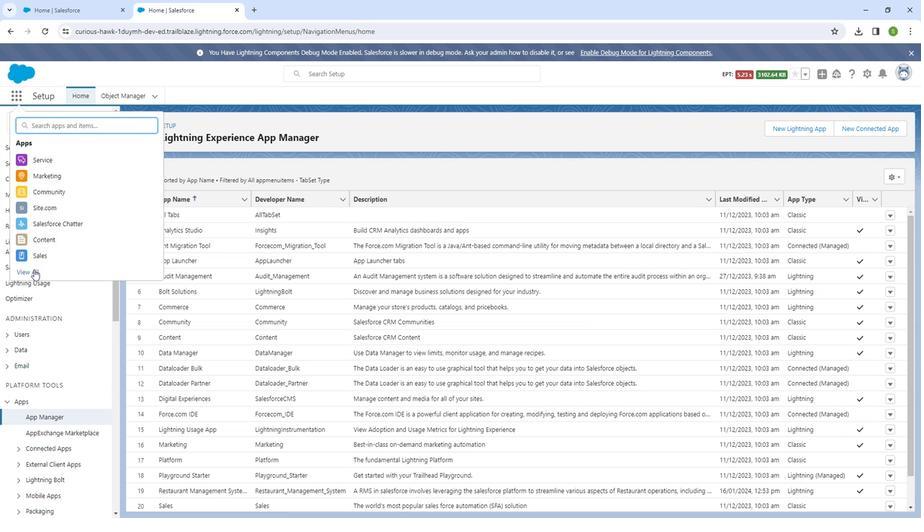 
Action: Mouse pressed left at (30, 270)
Screenshot: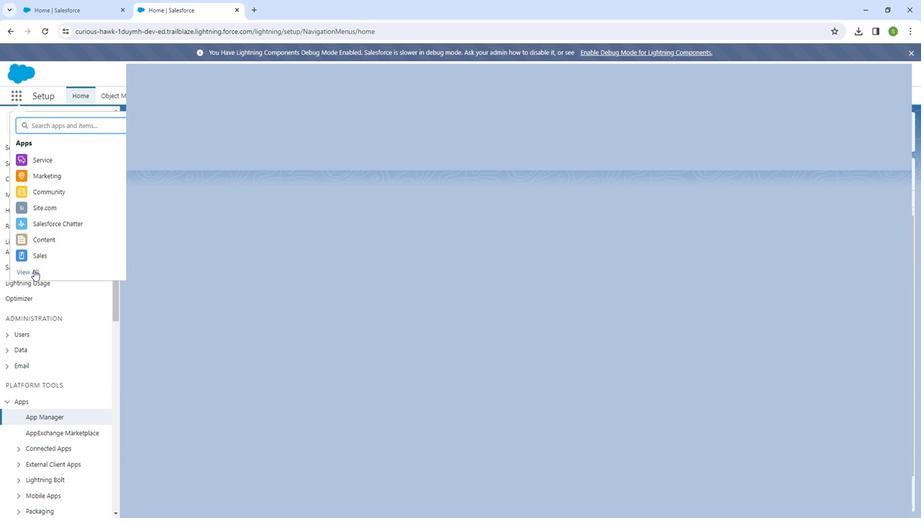 
Action: Mouse moved to (423, 408)
Screenshot: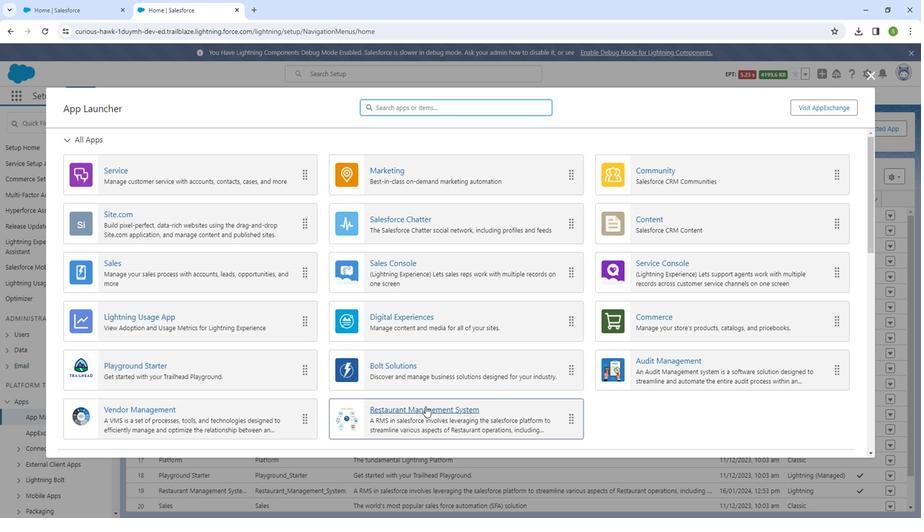 
Action: Mouse pressed left at (423, 408)
Screenshot: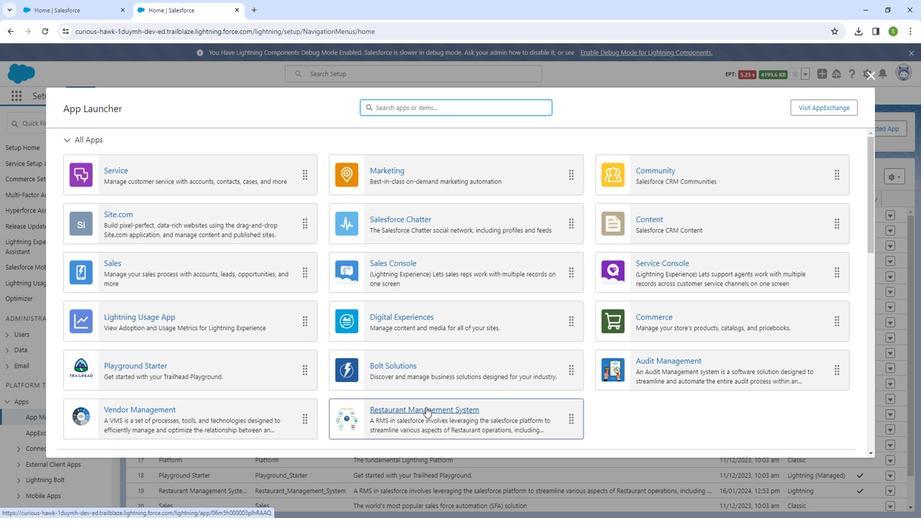 
Action: Mouse moved to (900, 74)
Screenshot: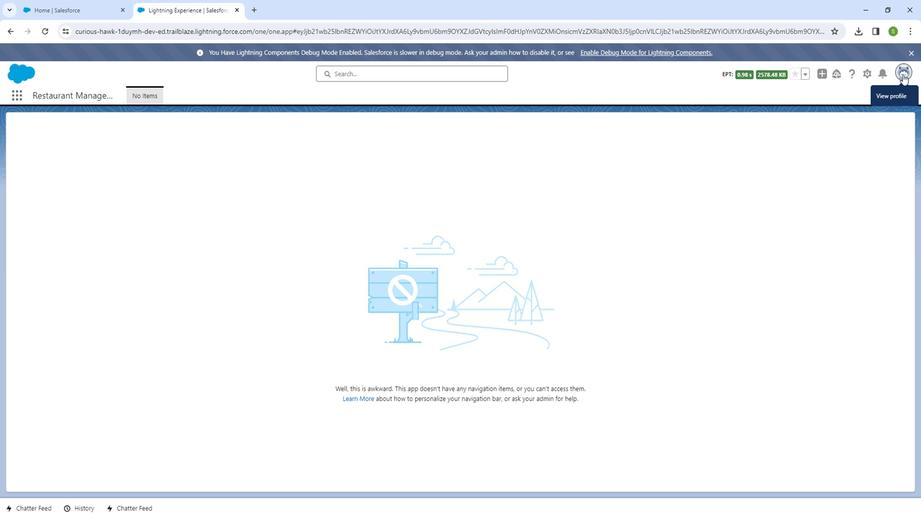 
Action: Mouse pressed left at (900, 74)
Screenshot: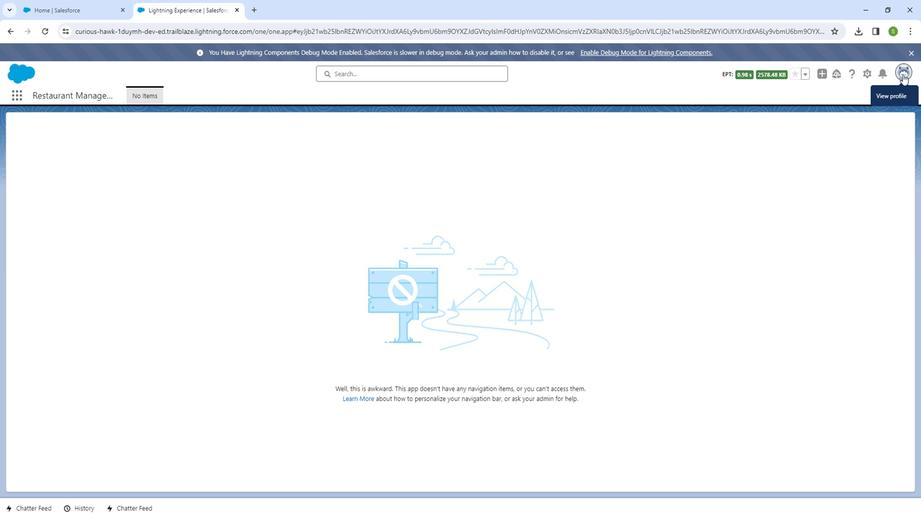 
Action: Mouse moved to (757, 179)
Screenshot: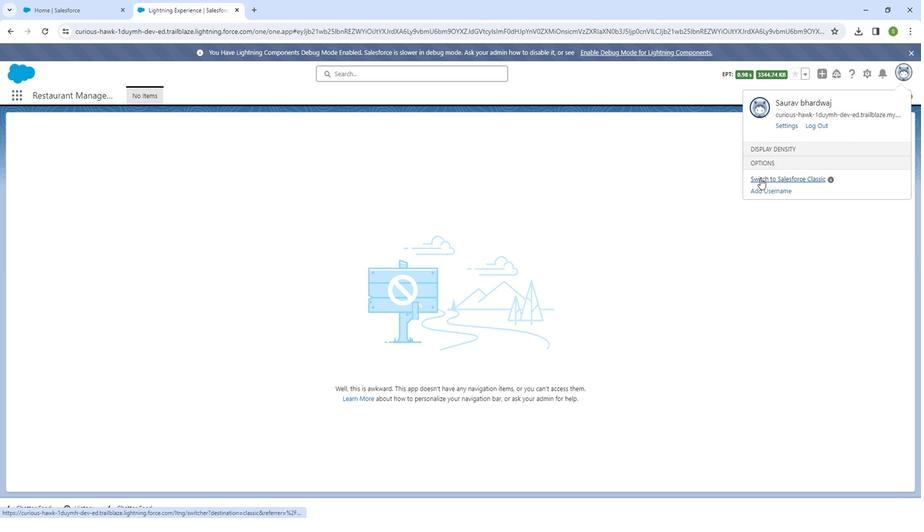 
Action: Mouse pressed left at (757, 179)
Screenshot: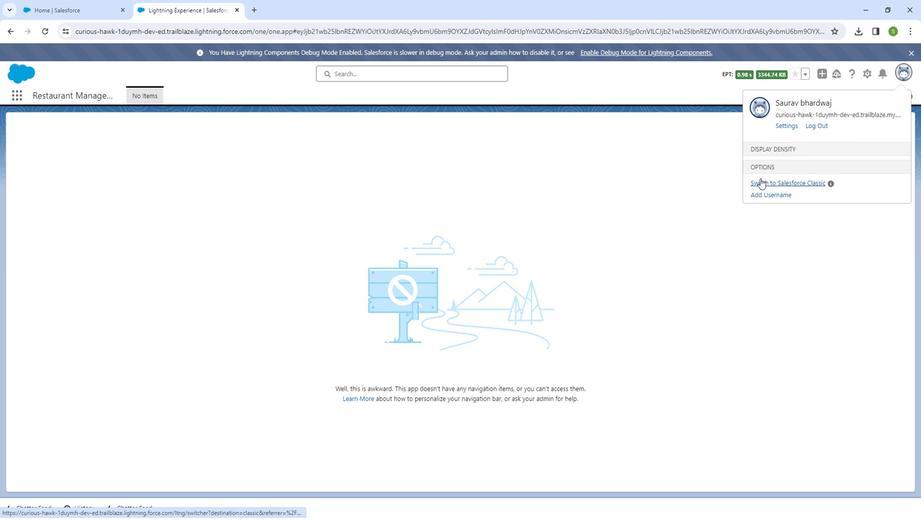 
Action: Mouse moved to (759, 216)
Screenshot: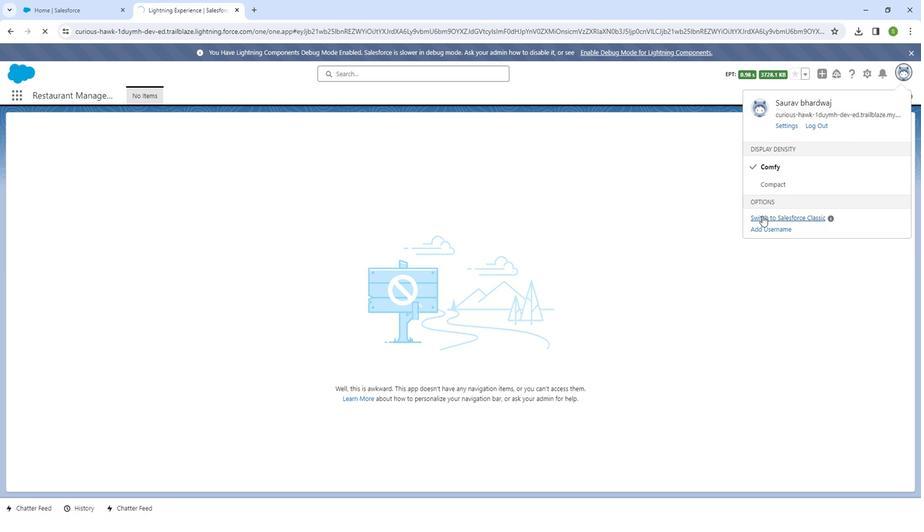 
Action: Mouse pressed left at (759, 216)
Screenshot: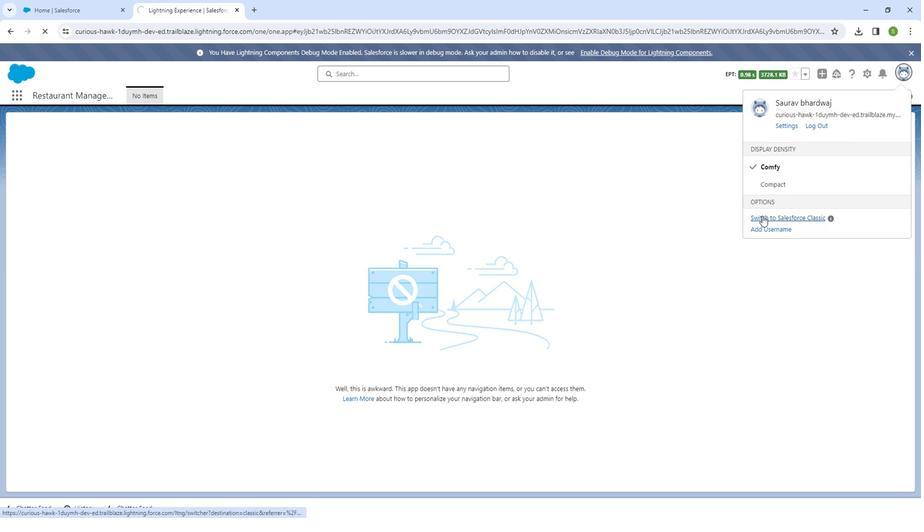 
Action: Mouse moved to (53, 161)
Screenshot: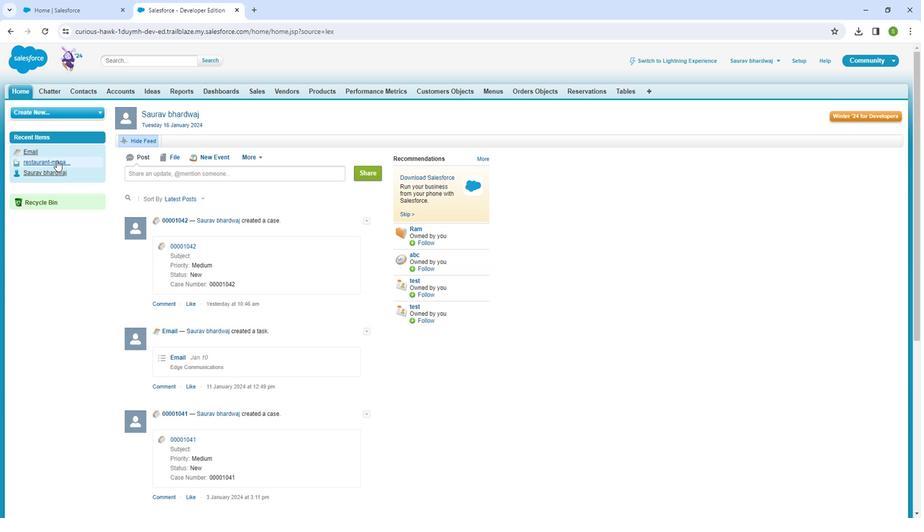 
Action: Mouse pressed left at (53, 161)
Screenshot: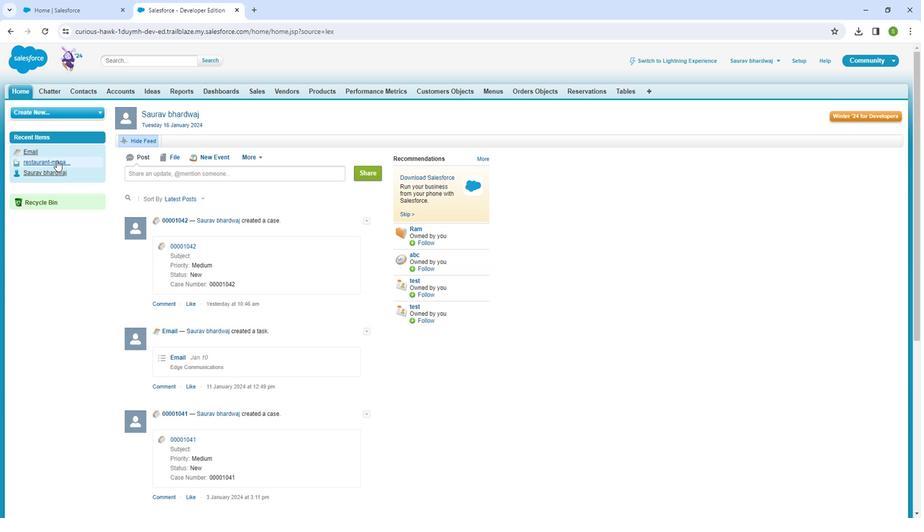
Action: Mouse moved to (239, 203)
Screenshot: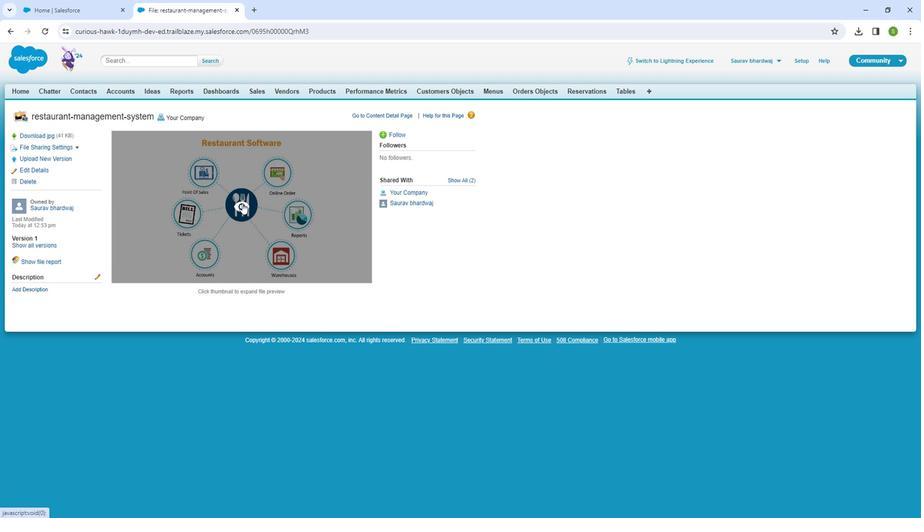 
Action: Mouse pressed left at (239, 203)
Screenshot: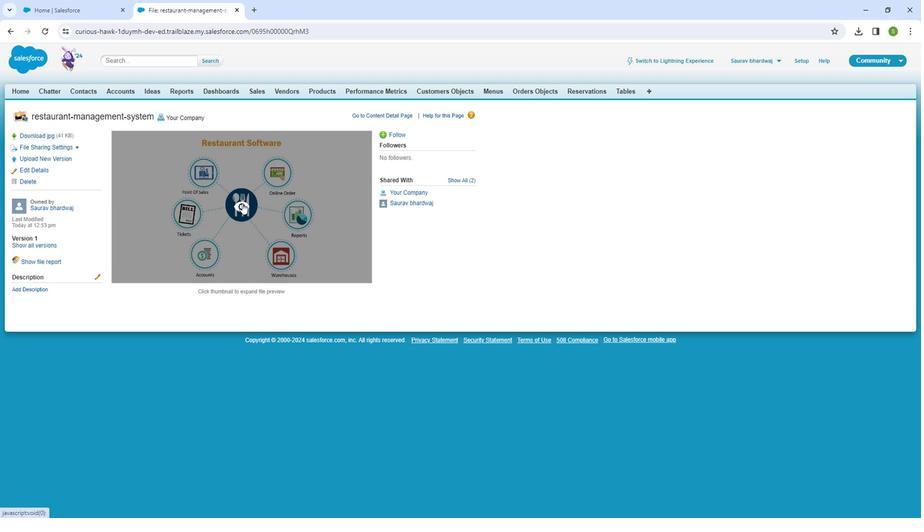 
Action: Mouse moved to (902, 59)
Screenshot: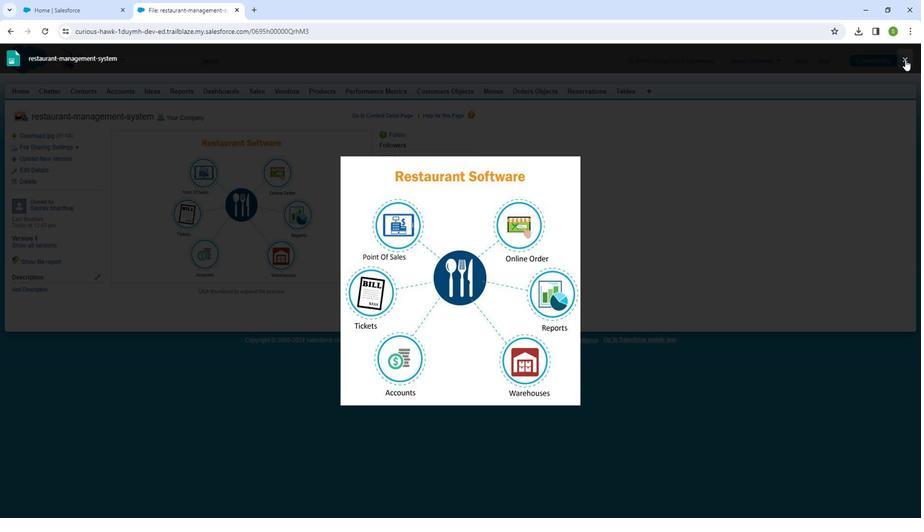 
Action: Mouse pressed left at (902, 59)
Screenshot: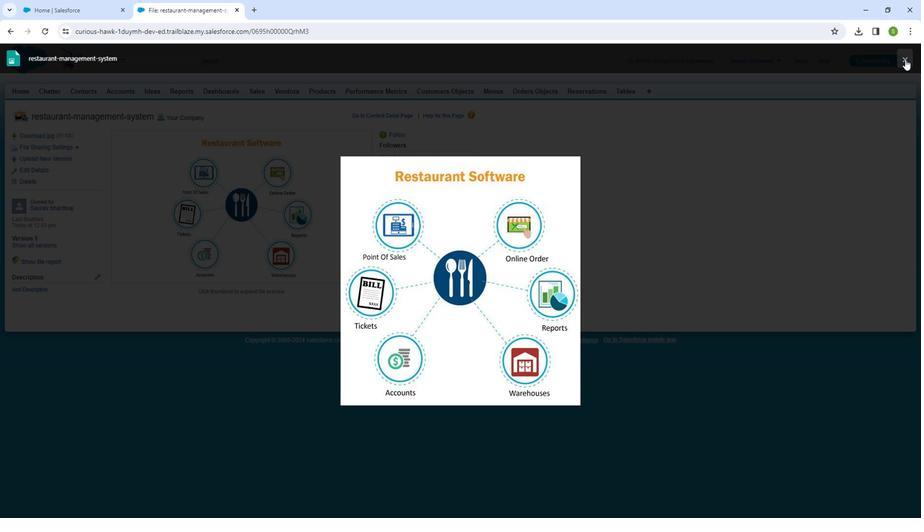 
Action: Mouse moved to (682, 59)
Screenshot: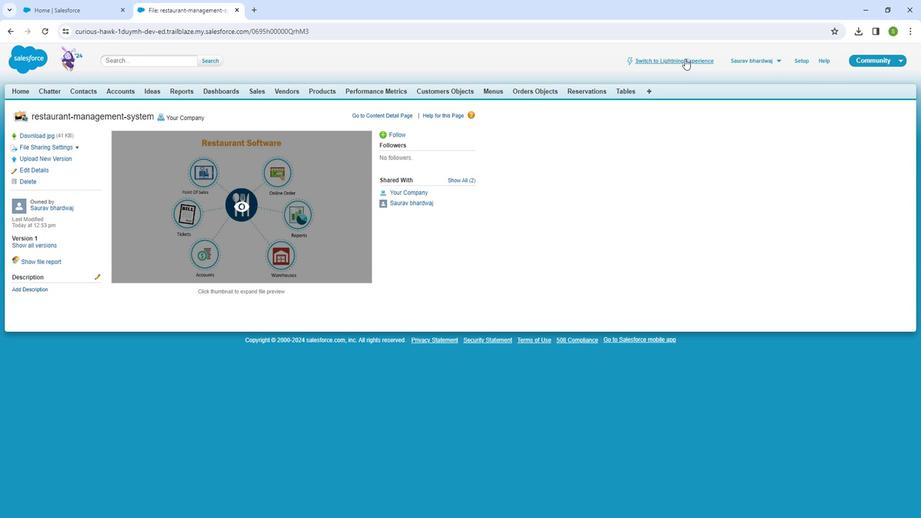 
Action: Mouse pressed left at (682, 59)
Screenshot: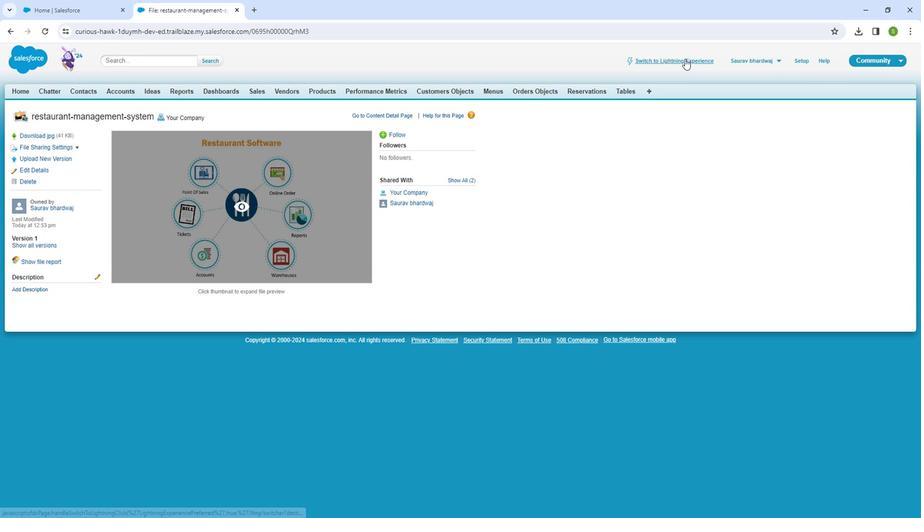 
Action: Mouse moved to (87, 197)
Screenshot: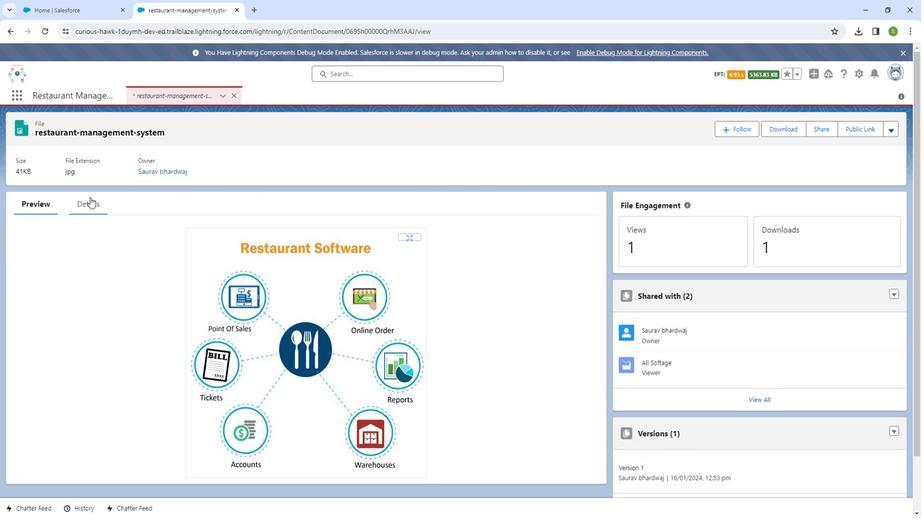 
Action: Mouse pressed left at (87, 197)
Screenshot: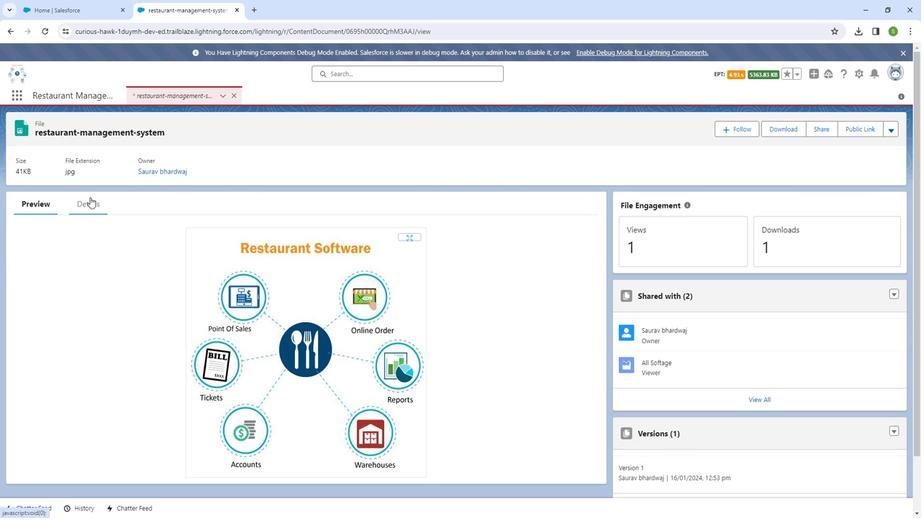 
Action: Mouse moved to (399, 165)
Screenshot: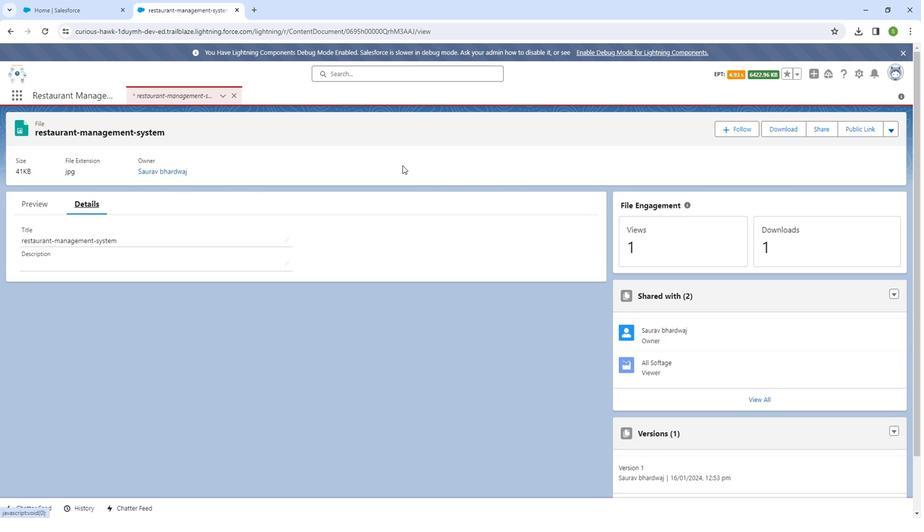 
